Task: nan
Action: Mouse moved to (392, 107)
Screenshot: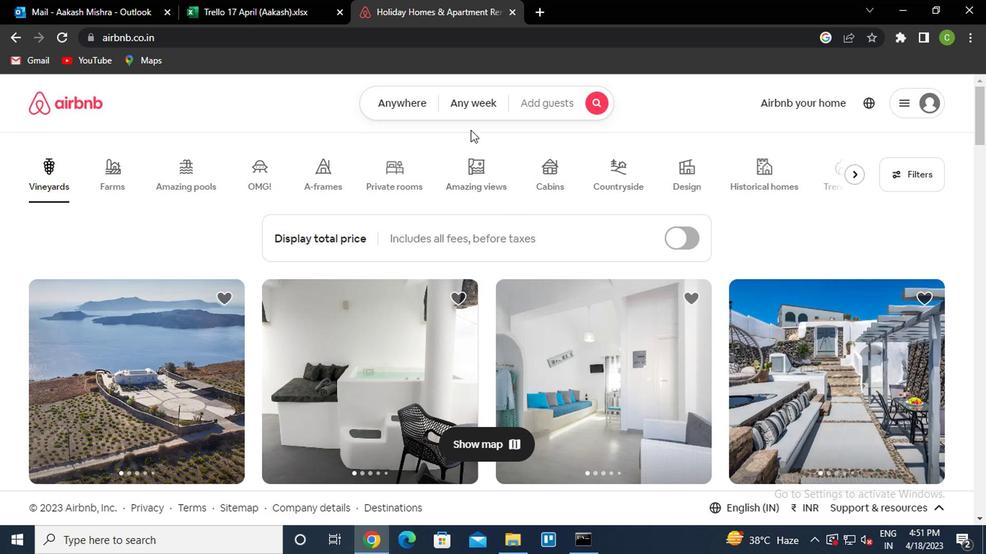
Action: Mouse pressed left at (392, 107)
Screenshot: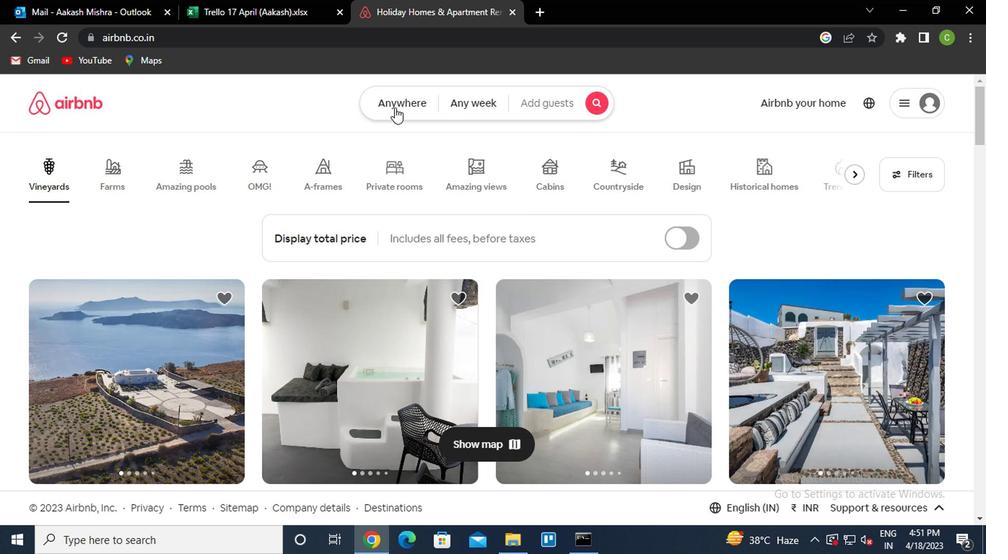 
Action: Mouse moved to (284, 166)
Screenshot: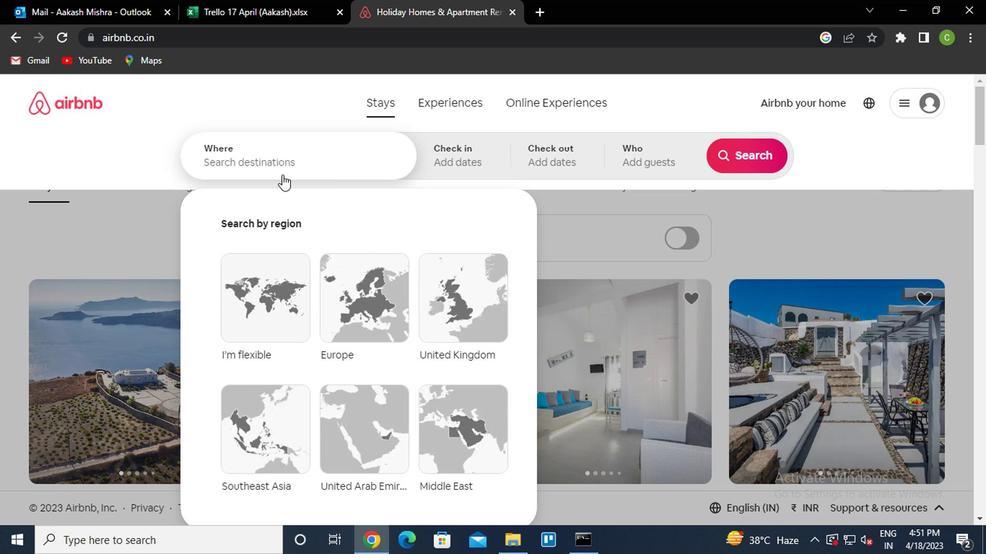 
Action: Mouse pressed left at (284, 166)
Screenshot: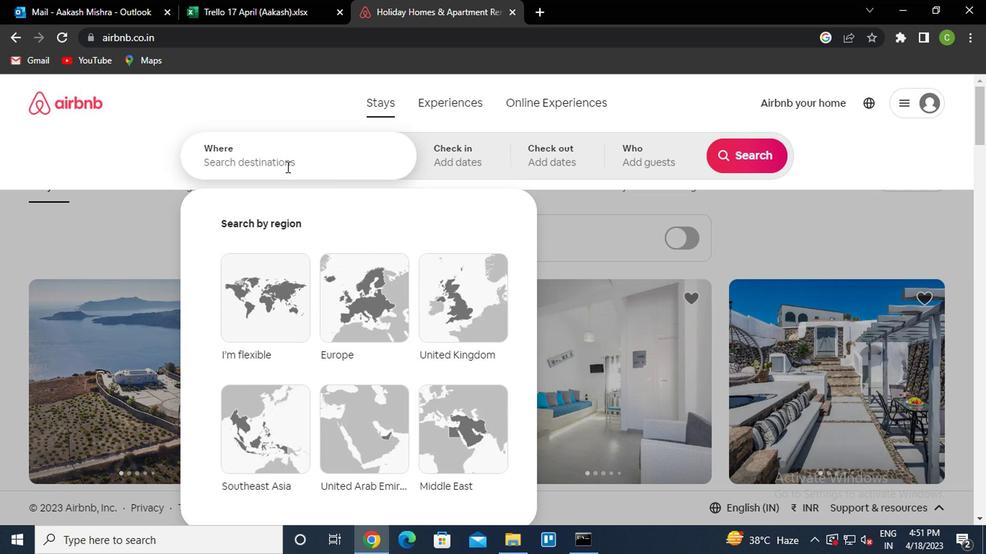 
Action: Key pressed b<Key.caps_lock>uriti<Key.space><Key.caps_lock>b<Key.caps_lock>ravo<Key.space><Key.caps_lock>b<Key.caps_lock>razil<Key.down><Key.enter>
Screenshot: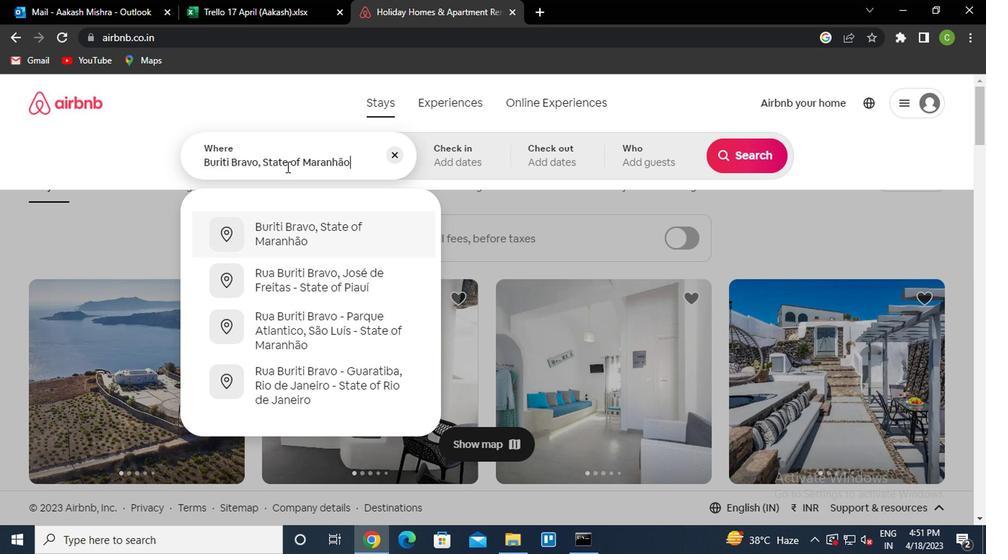 
Action: Mouse moved to (731, 275)
Screenshot: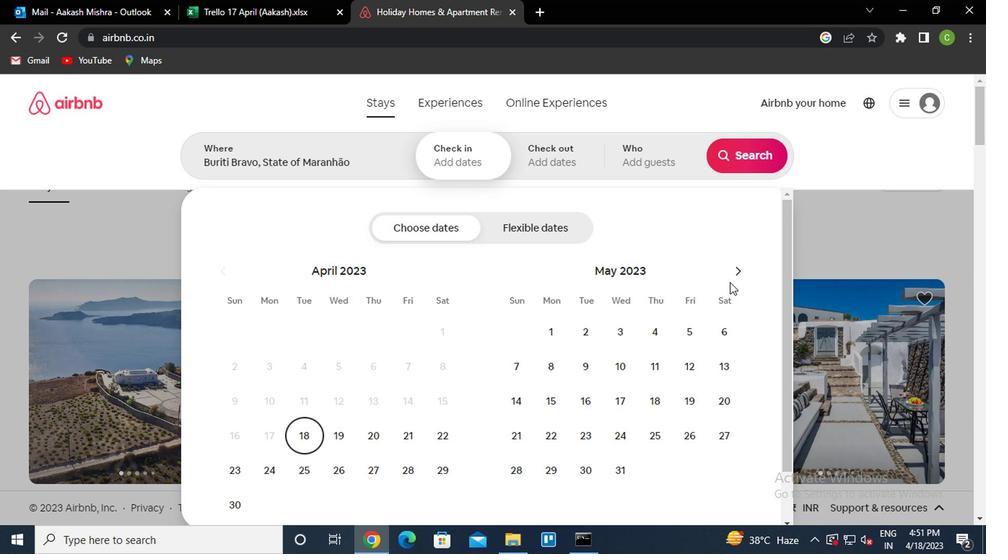 
Action: Mouse pressed left at (731, 275)
Screenshot: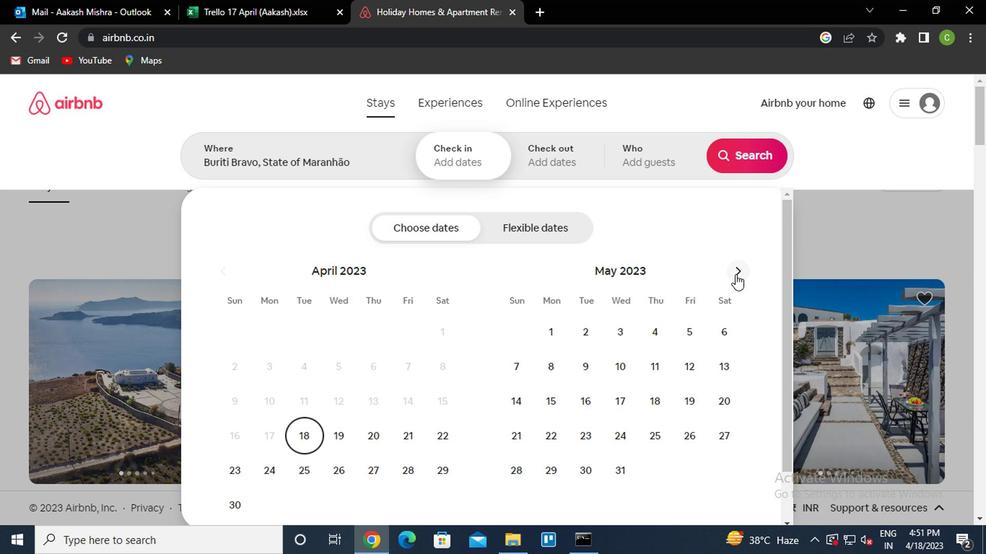 
Action: Mouse pressed left at (731, 275)
Screenshot: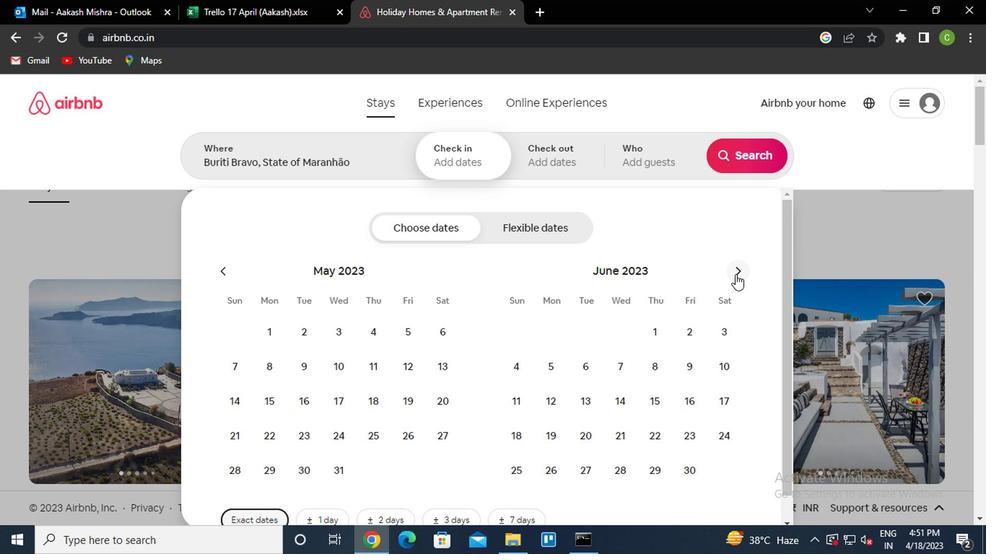 
Action: Mouse moved to (616, 408)
Screenshot: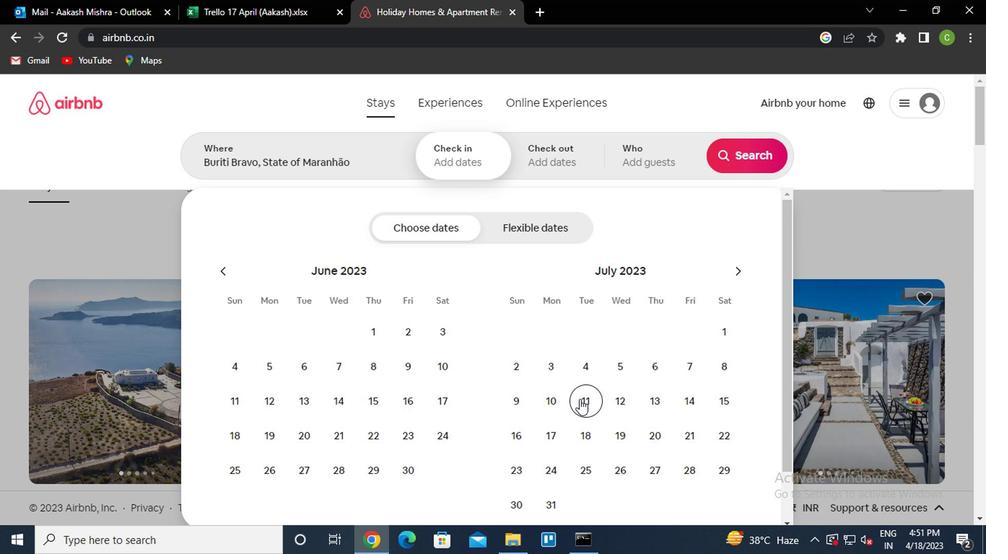 
Action: Mouse pressed left at (616, 408)
Screenshot: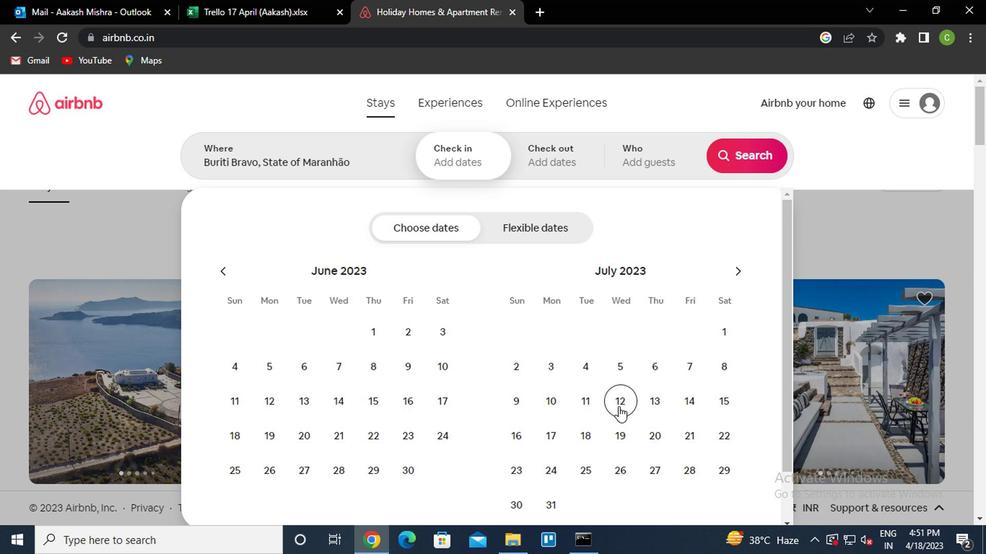 
Action: Mouse moved to (730, 410)
Screenshot: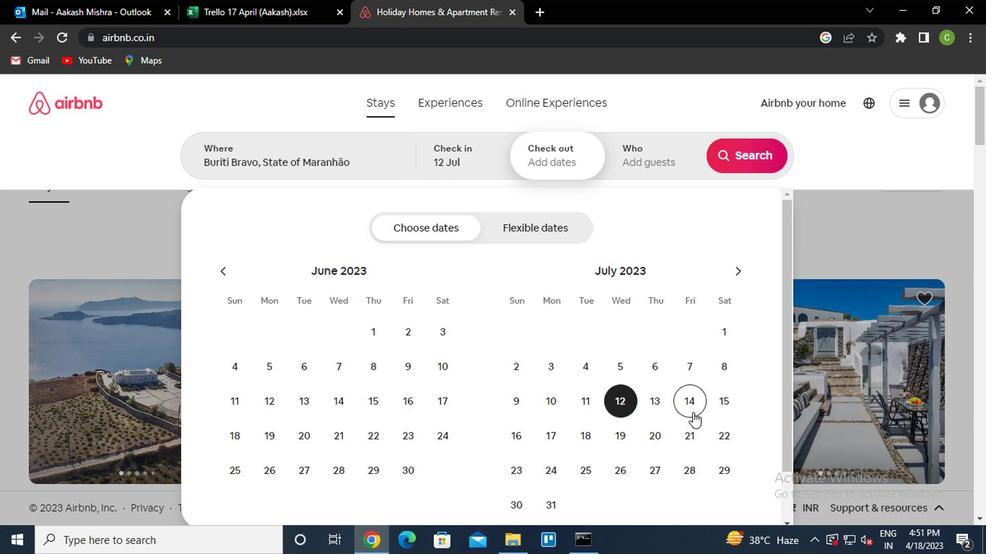 
Action: Mouse pressed left at (730, 410)
Screenshot: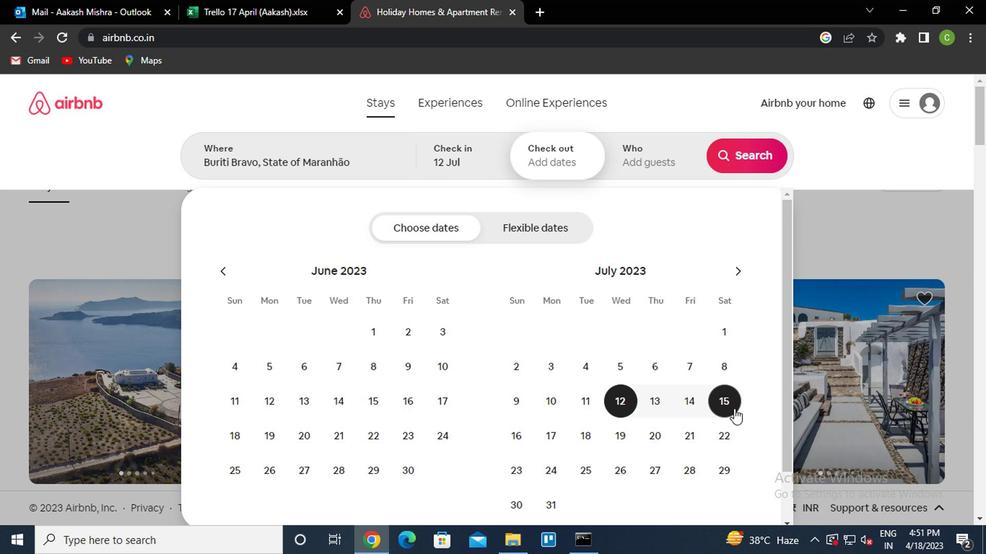 
Action: Mouse moved to (672, 164)
Screenshot: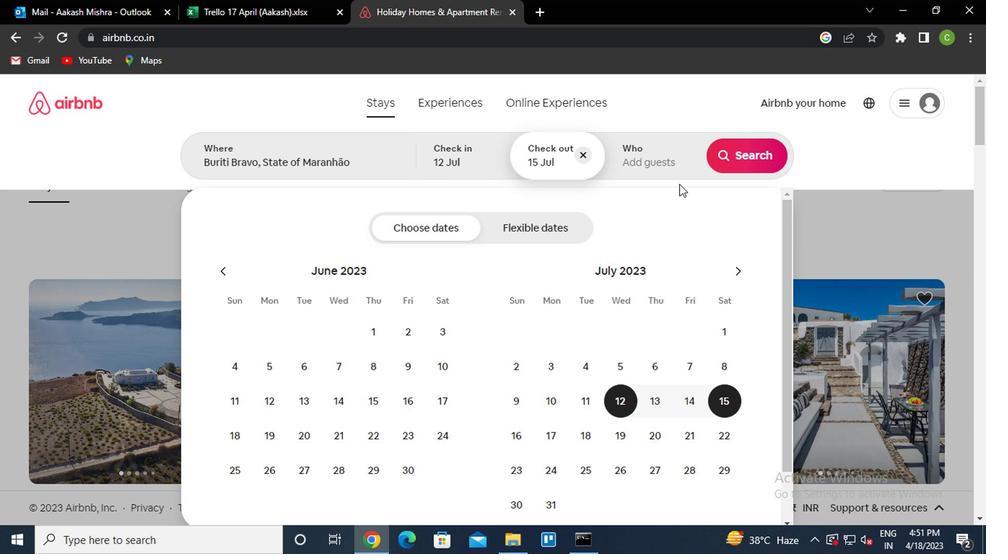 
Action: Mouse pressed left at (672, 164)
Screenshot: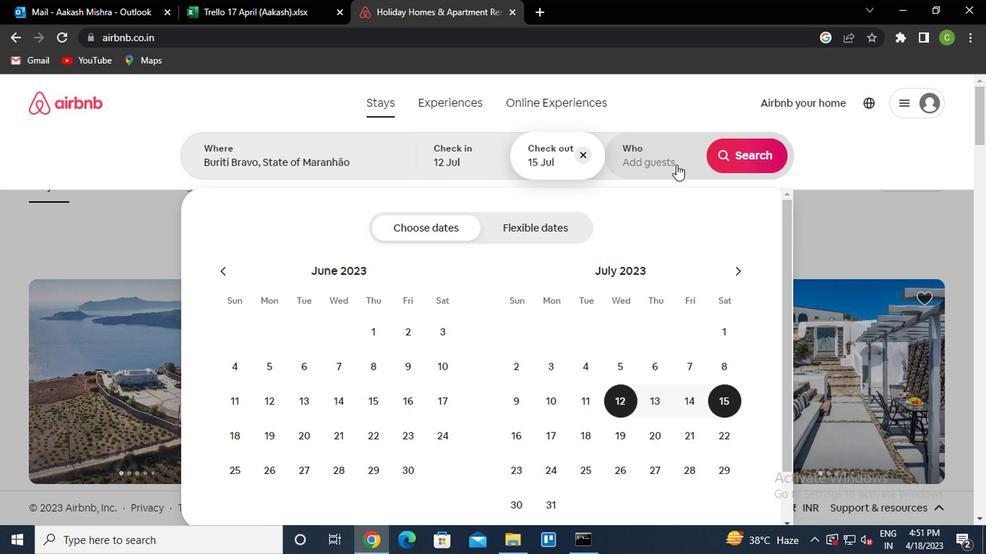 
Action: Mouse moved to (755, 231)
Screenshot: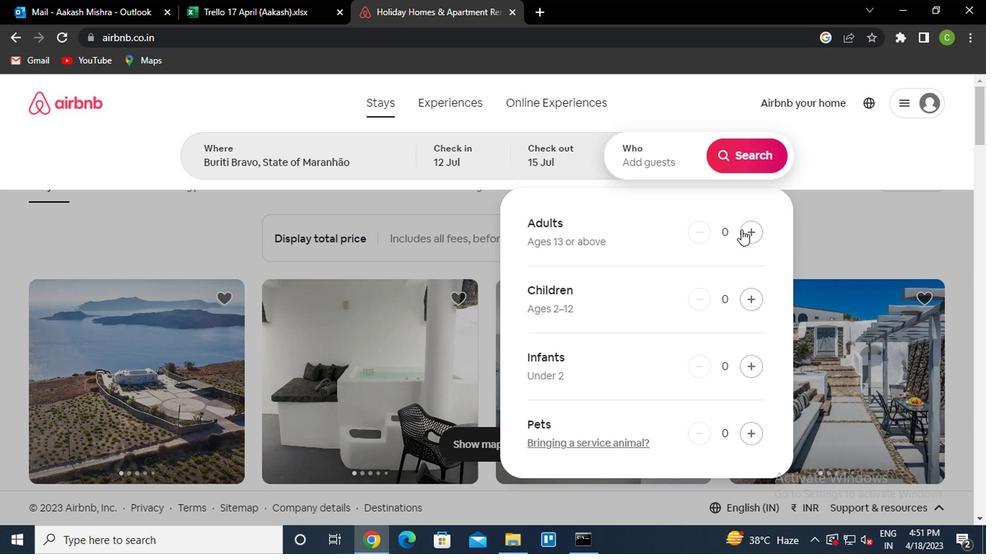 
Action: Mouse pressed left at (755, 231)
Screenshot: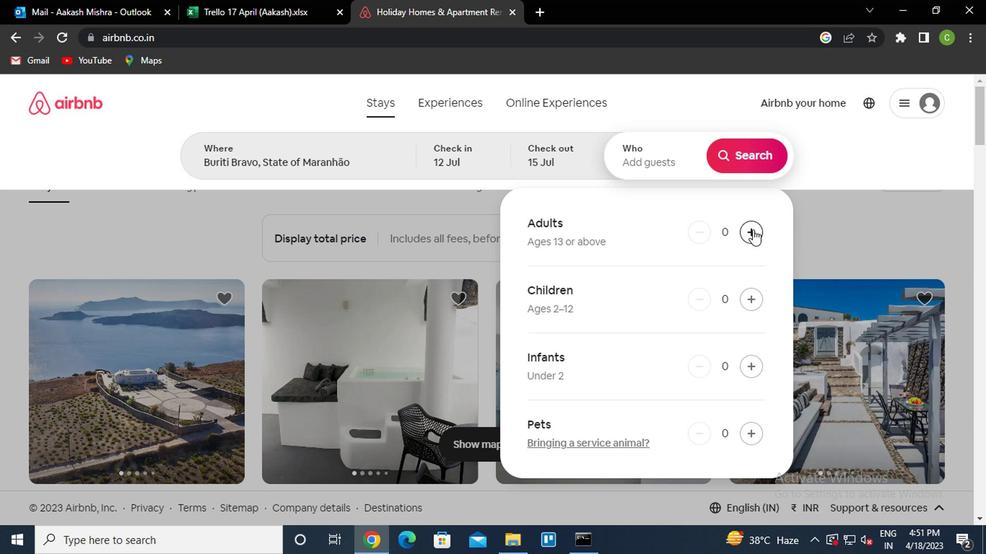 
Action: Mouse moved to (754, 231)
Screenshot: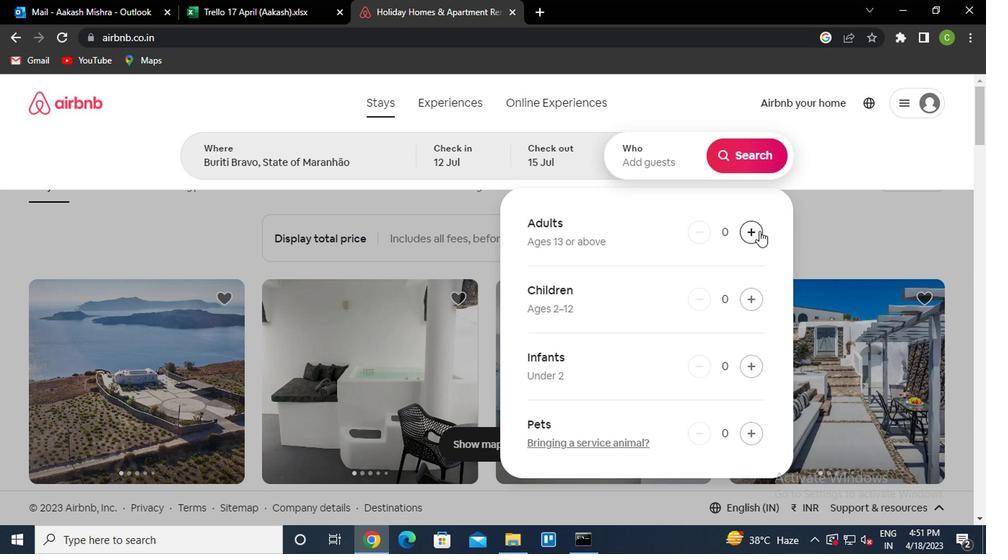 
Action: Mouse pressed left at (754, 231)
Screenshot: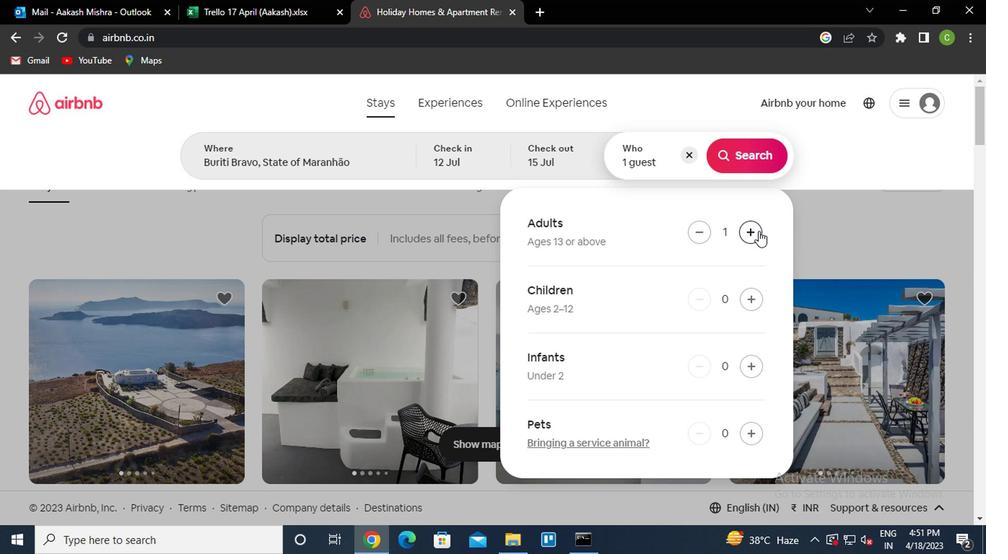 
Action: Mouse pressed left at (754, 231)
Screenshot: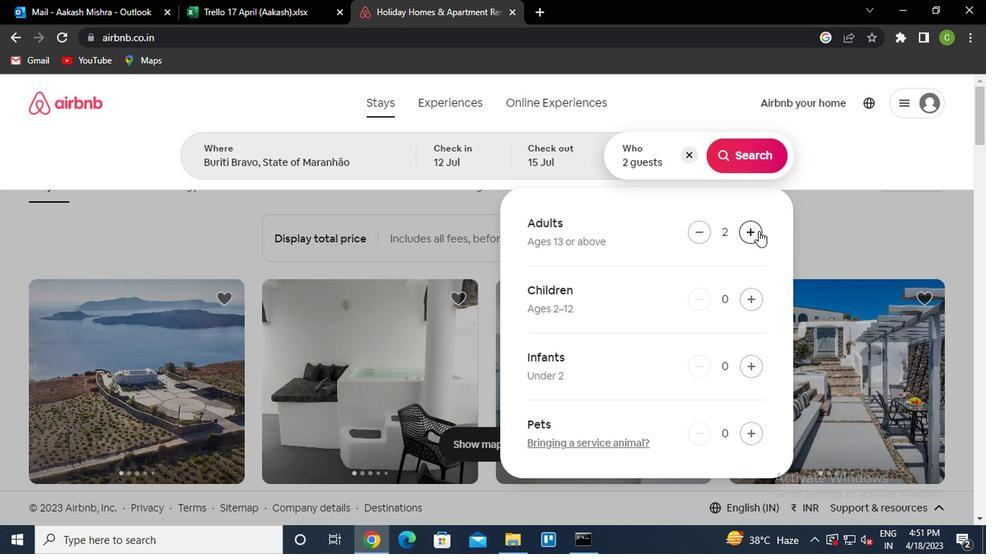
Action: Mouse moved to (802, 227)
Screenshot: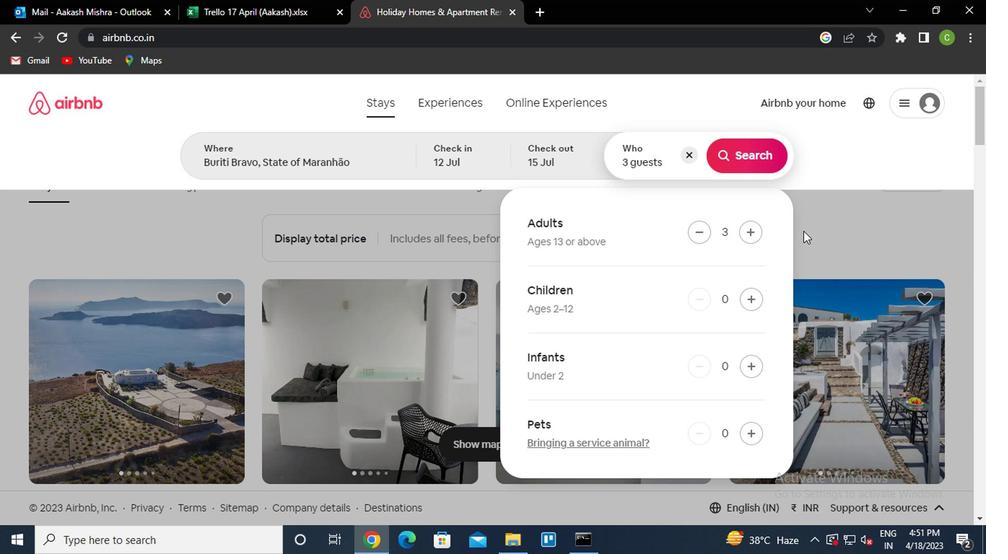 
Action: Mouse pressed left at (802, 227)
Screenshot: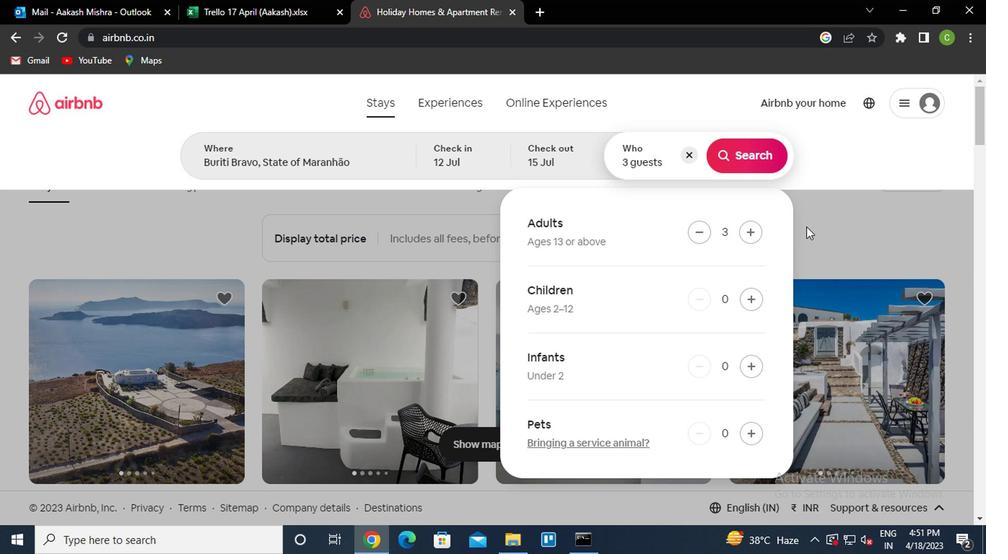 
Action: Mouse moved to (906, 180)
Screenshot: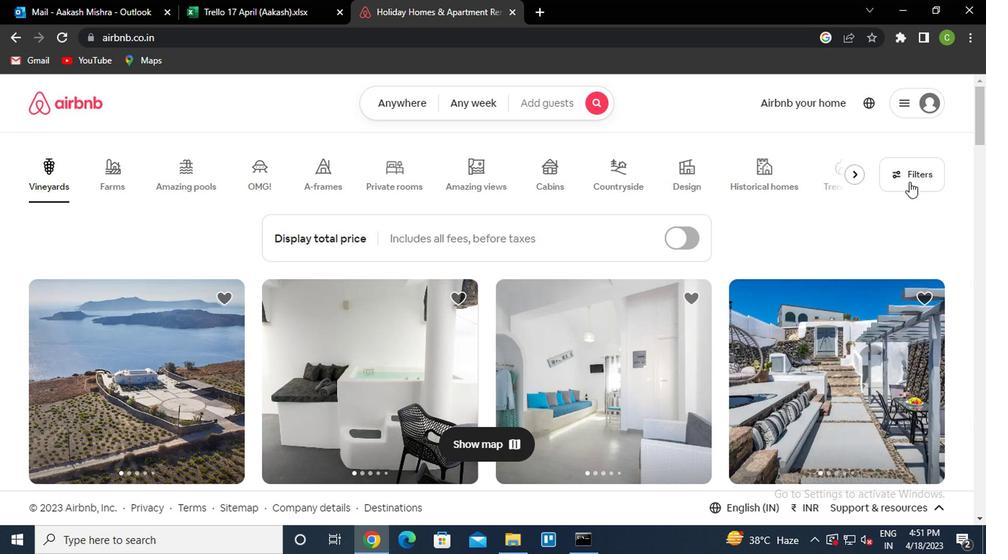 
Action: Mouse pressed left at (906, 180)
Screenshot: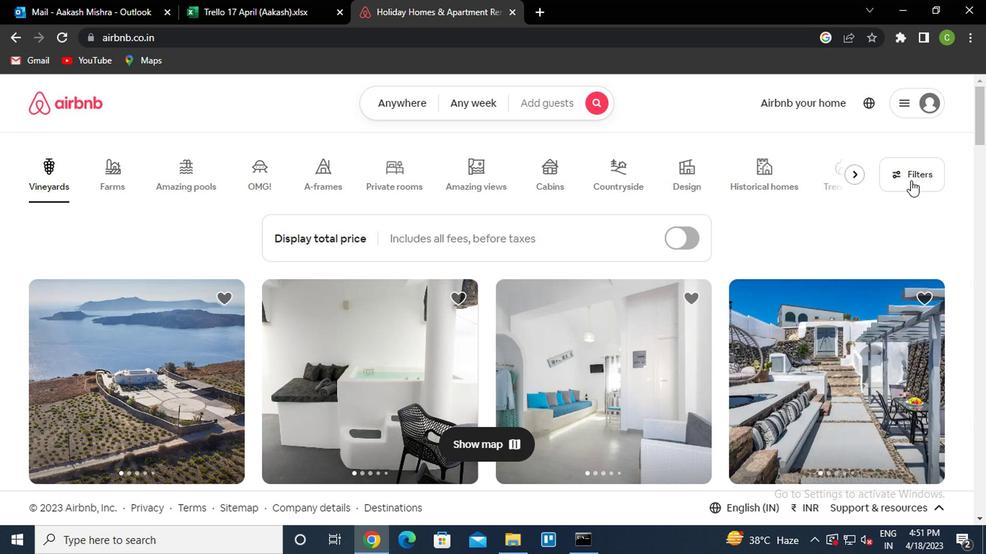 
Action: Mouse moved to (326, 337)
Screenshot: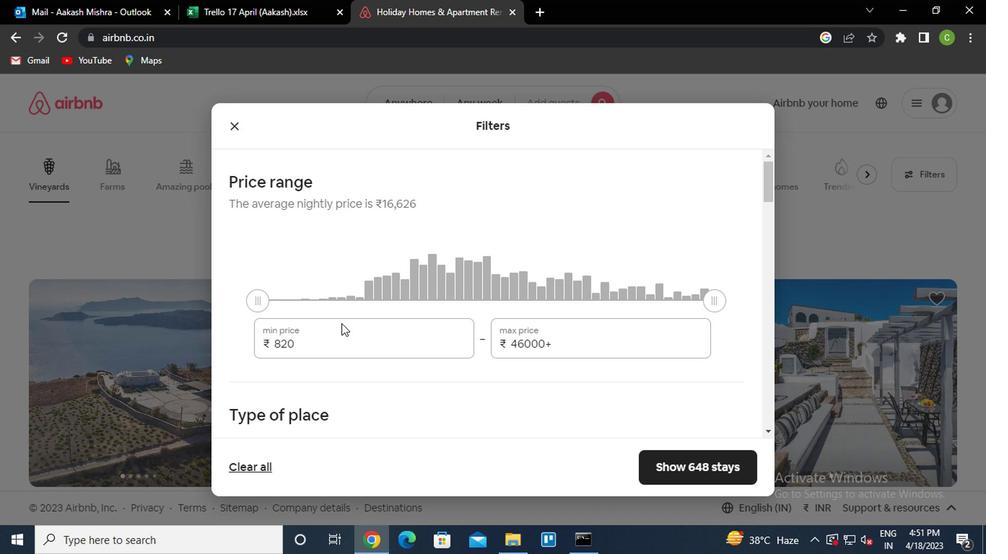 
Action: Mouse pressed left at (326, 337)
Screenshot: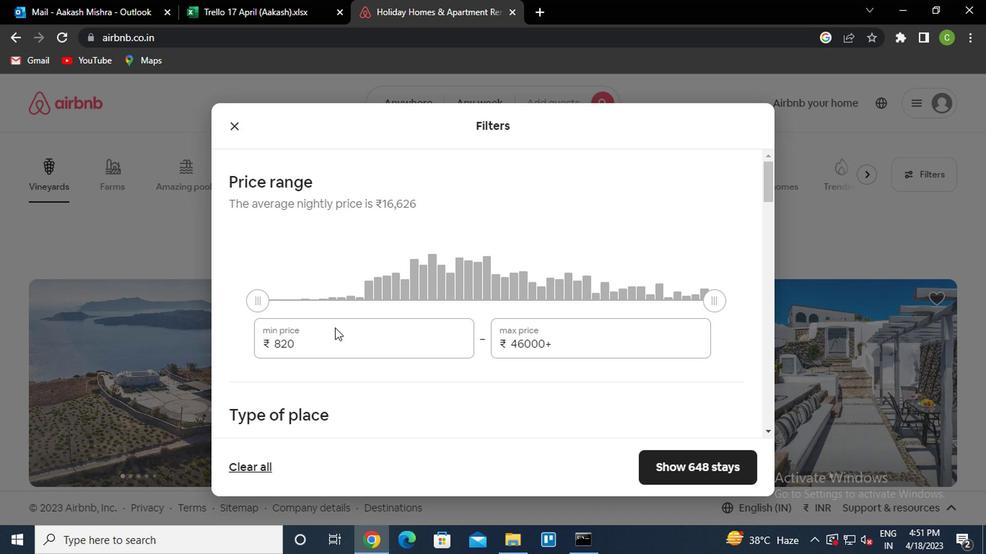 
Action: Mouse moved to (325, 338)
Screenshot: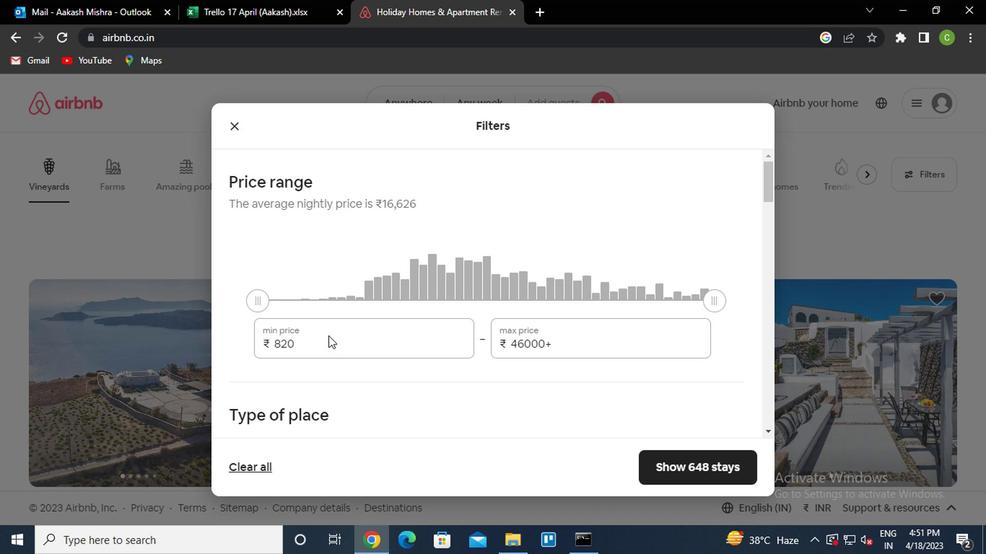 
Action: Key pressed <Key.backspace><Key.backspace><Key.backspace>12000<Key.tab>16000
Screenshot: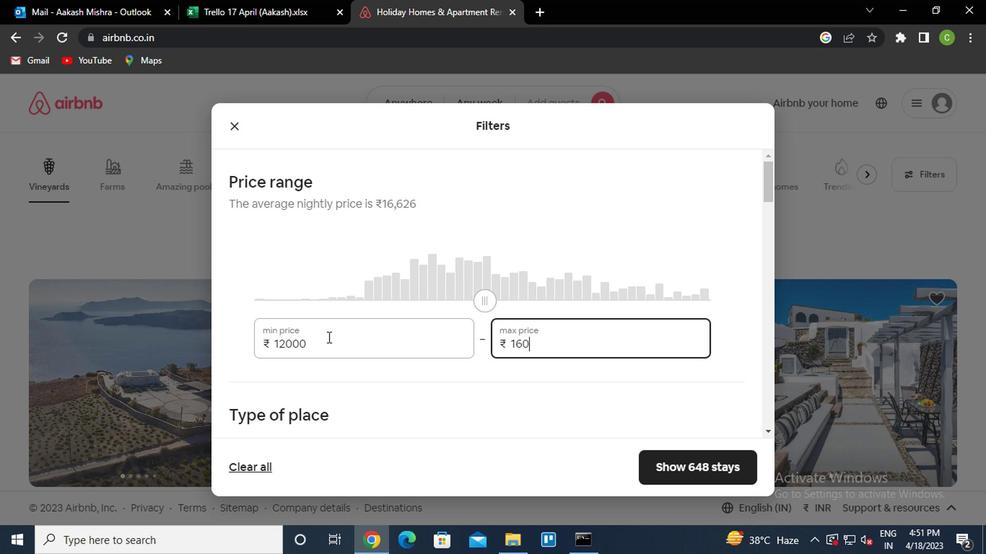 
Action: Mouse moved to (541, 382)
Screenshot: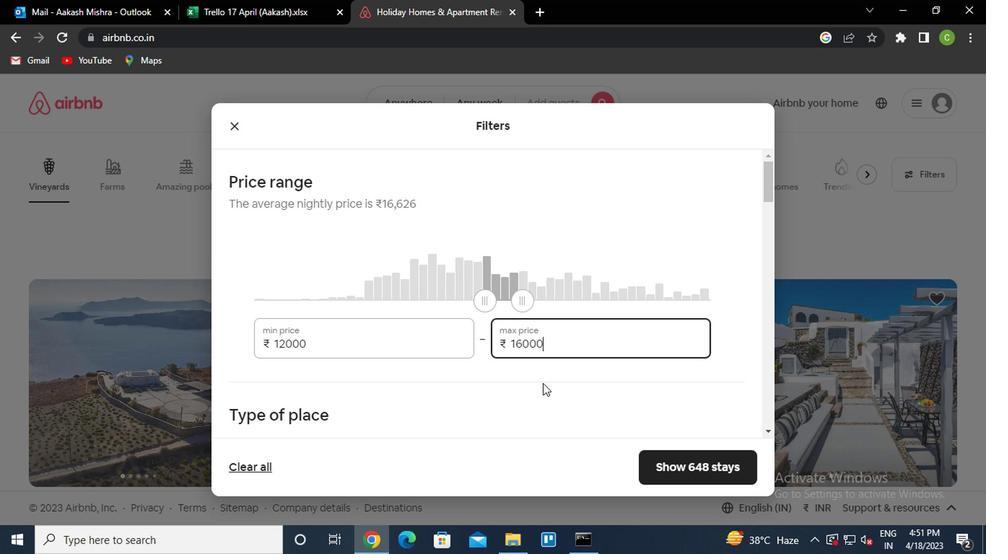 
Action: Mouse scrolled (541, 381) with delta (0, 0)
Screenshot: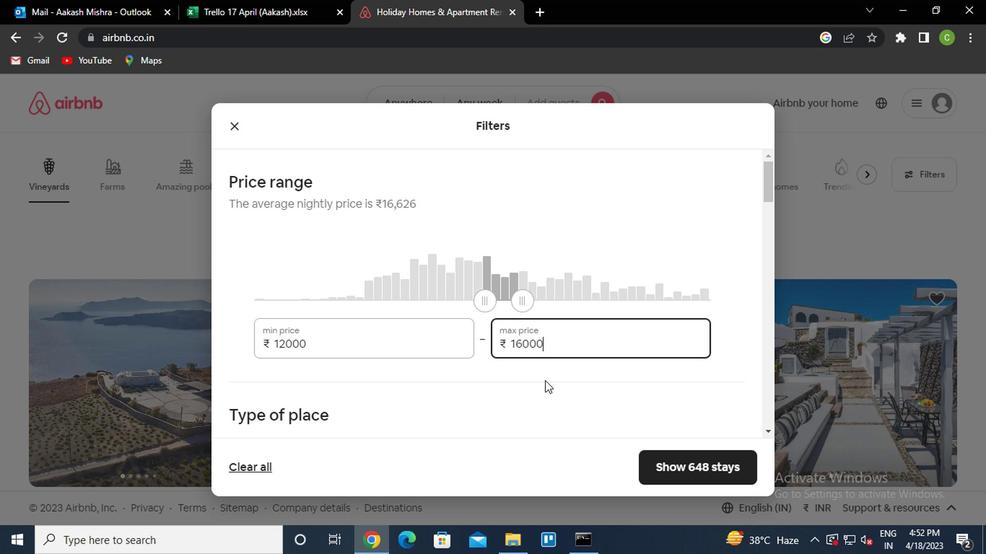 
Action: Mouse scrolled (541, 381) with delta (0, 0)
Screenshot: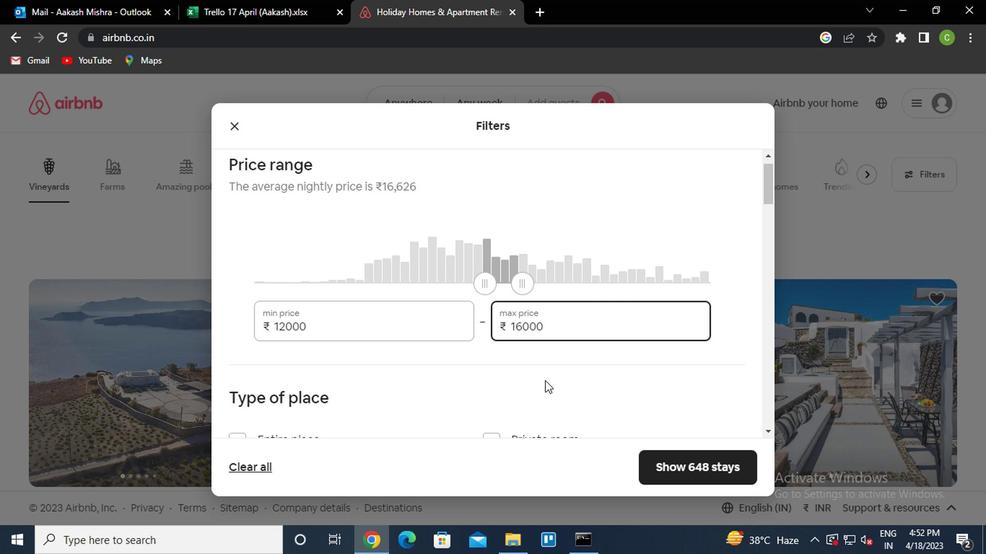 
Action: Mouse moved to (250, 322)
Screenshot: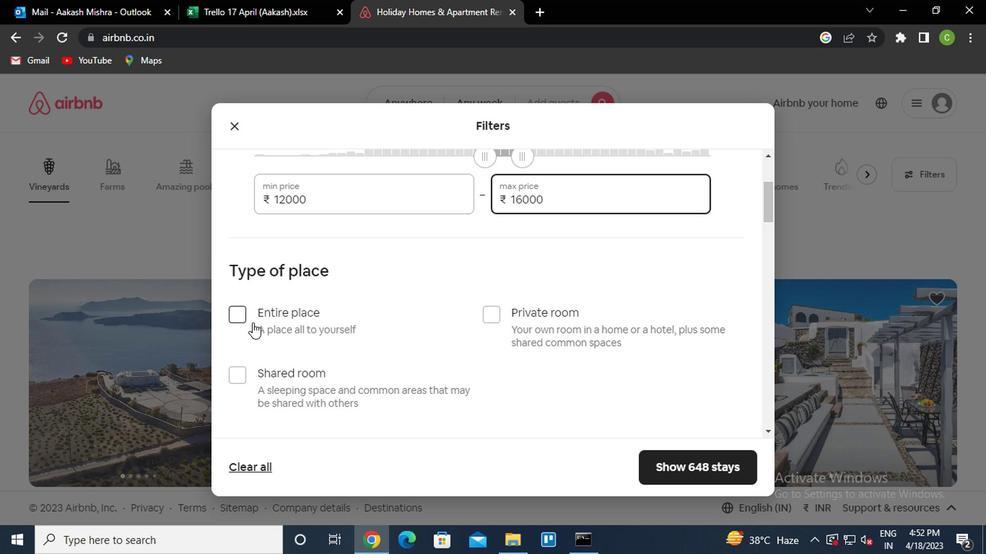 
Action: Mouse pressed left at (250, 322)
Screenshot: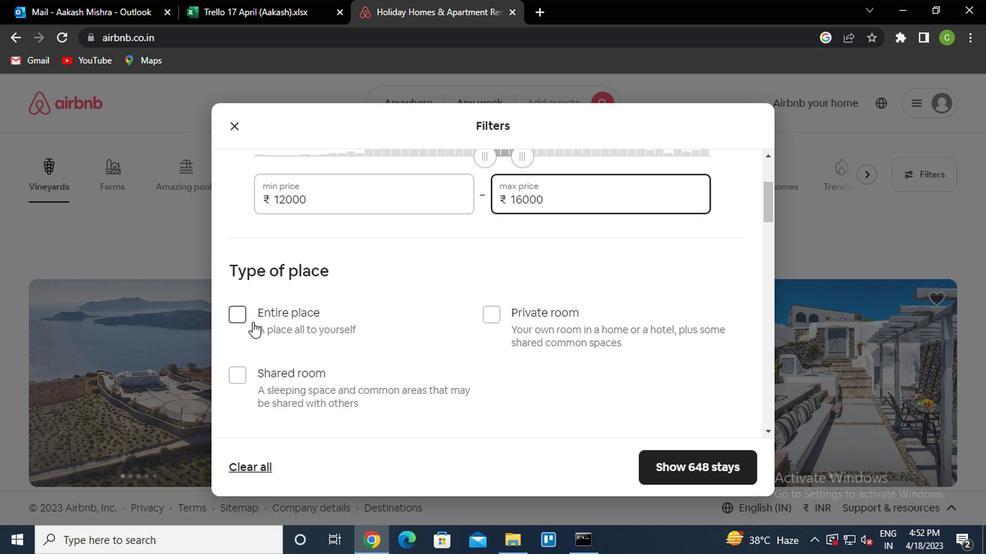 
Action: Mouse moved to (404, 326)
Screenshot: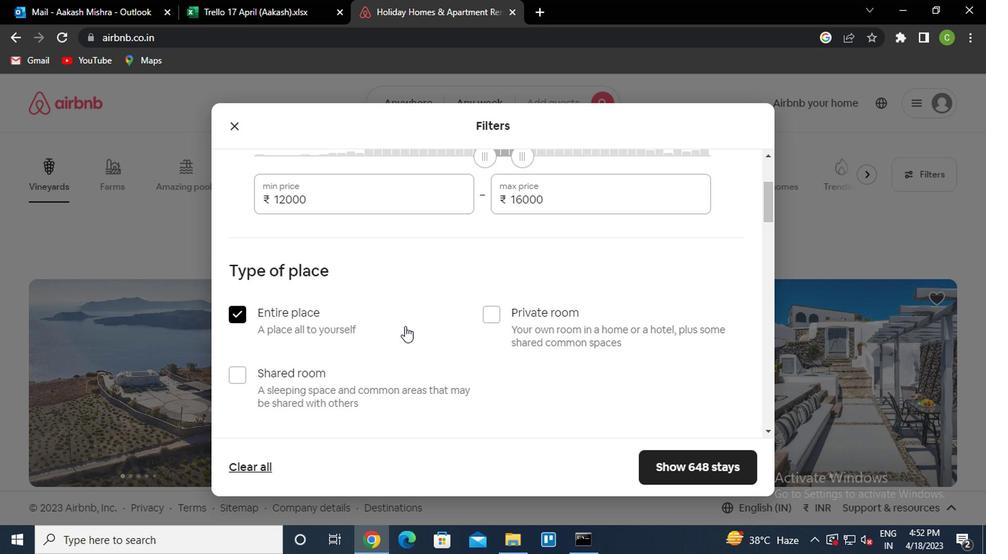 
Action: Mouse scrolled (404, 325) with delta (0, 0)
Screenshot: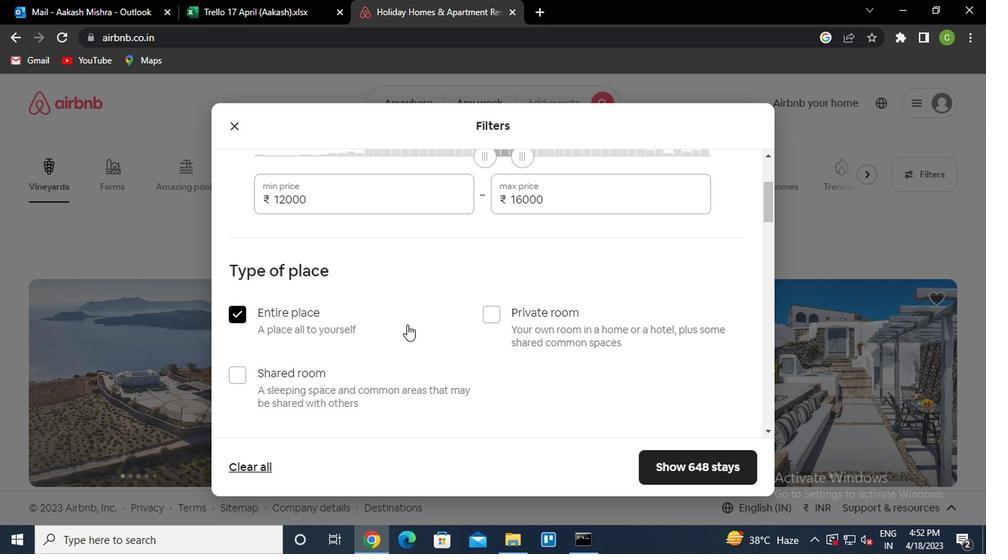 
Action: Mouse scrolled (404, 325) with delta (0, 0)
Screenshot: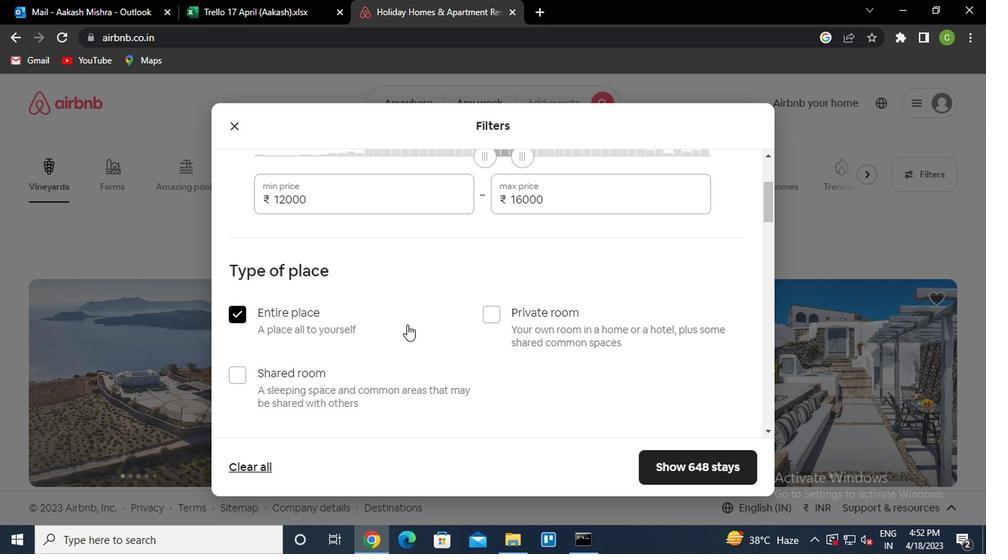 
Action: Mouse scrolled (404, 325) with delta (0, 0)
Screenshot: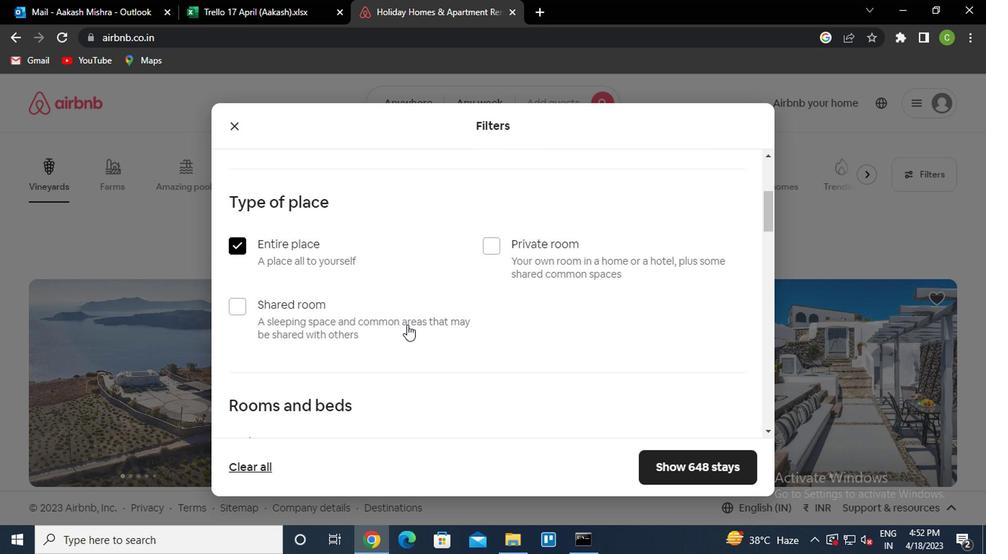 
Action: Mouse moved to (360, 338)
Screenshot: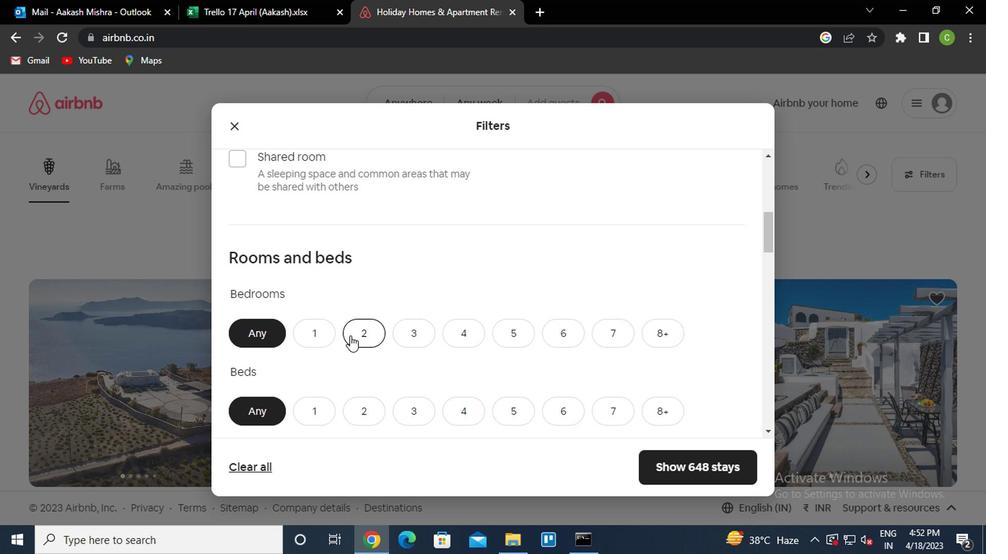 
Action: Mouse pressed left at (360, 338)
Screenshot: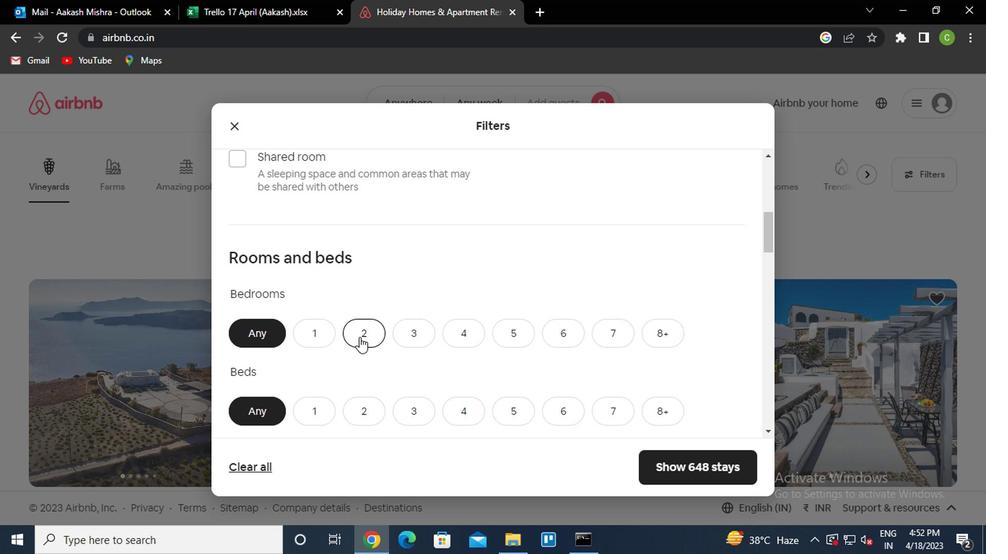 
Action: Mouse moved to (389, 350)
Screenshot: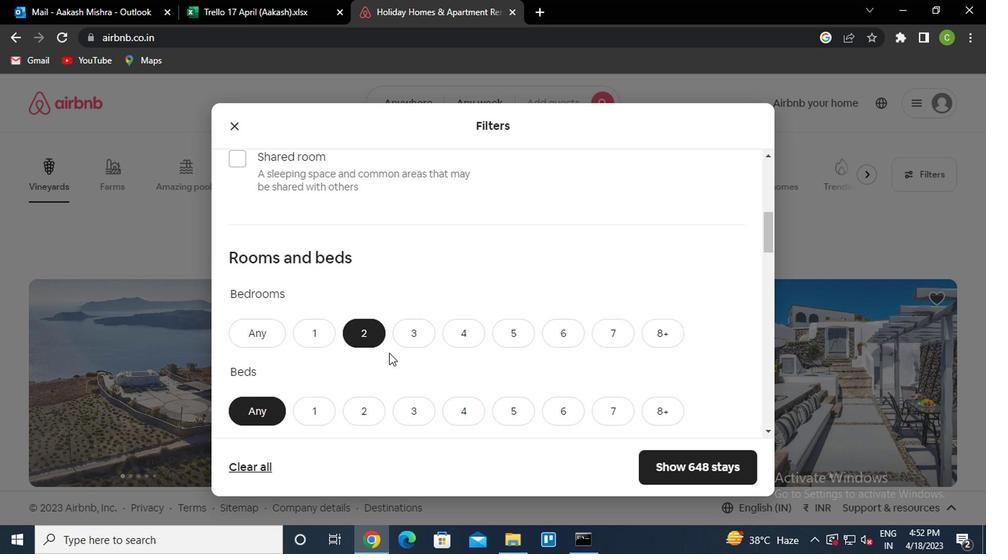 
Action: Mouse scrolled (389, 350) with delta (0, 0)
Screenshot: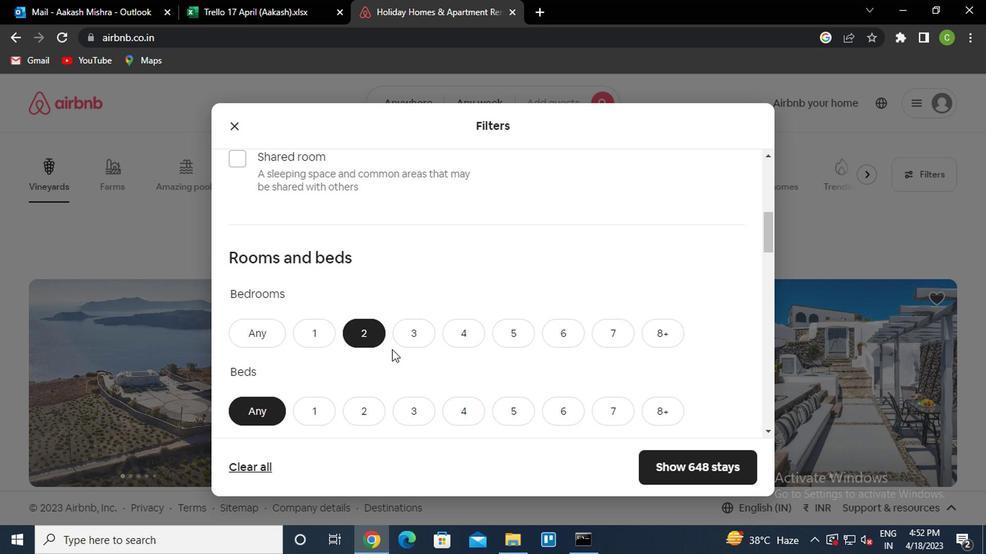 
Action: Mouse moved to (401, 340)
Screenshot: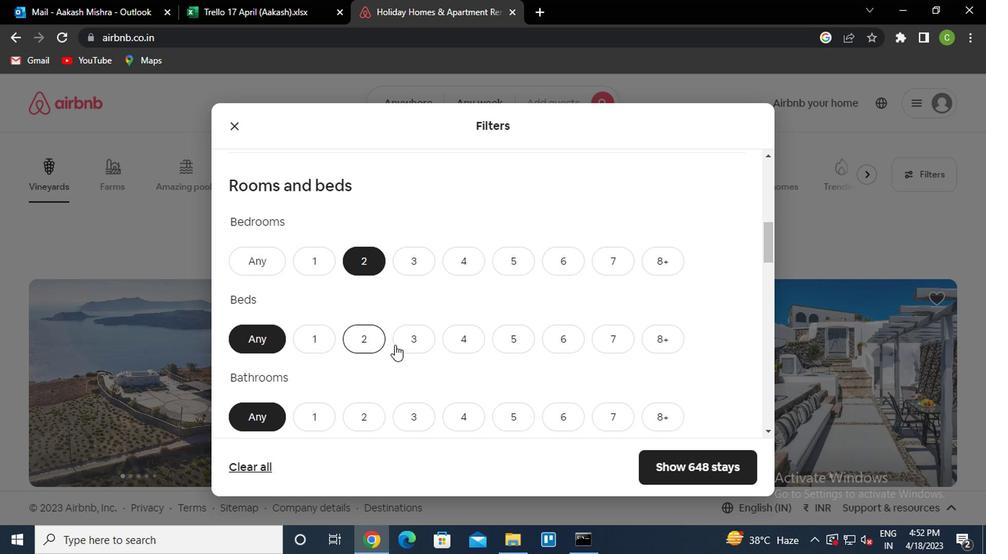 
Action: Mouse pressed left at (401, 340)
Screenshot: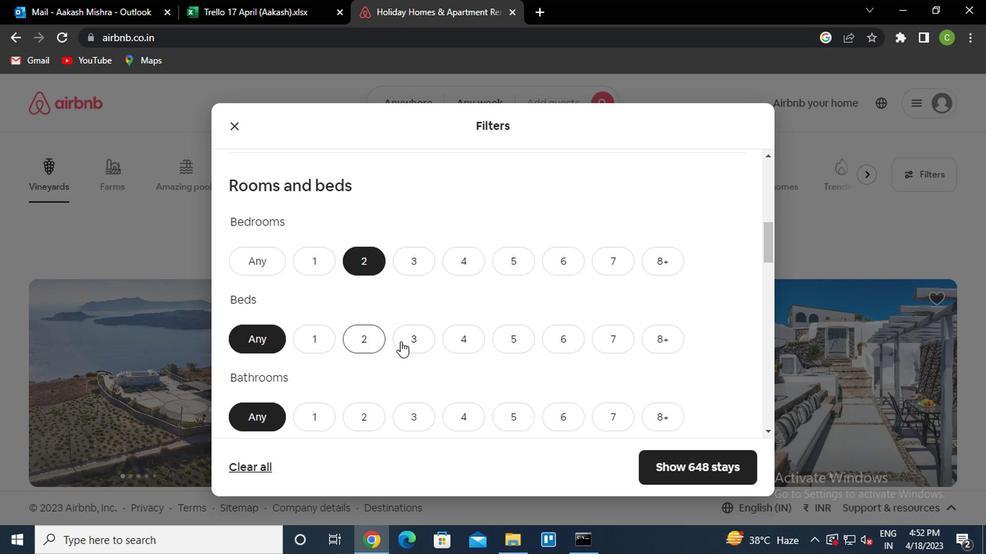 
Action: Mouse scrolled (401, 340) with delta (0, 0)
Screenshot: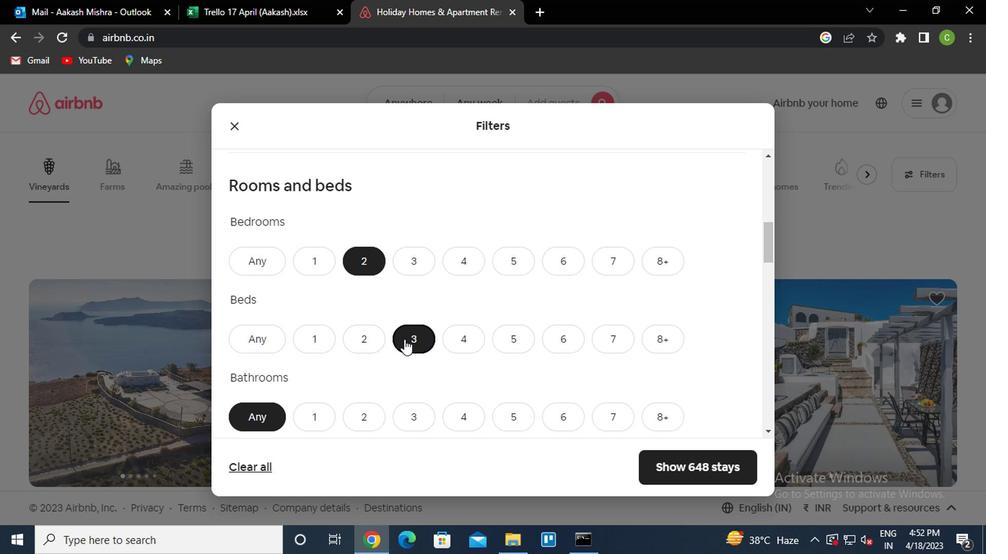
Action: Mouse moved to (315, 343)
Screenshot: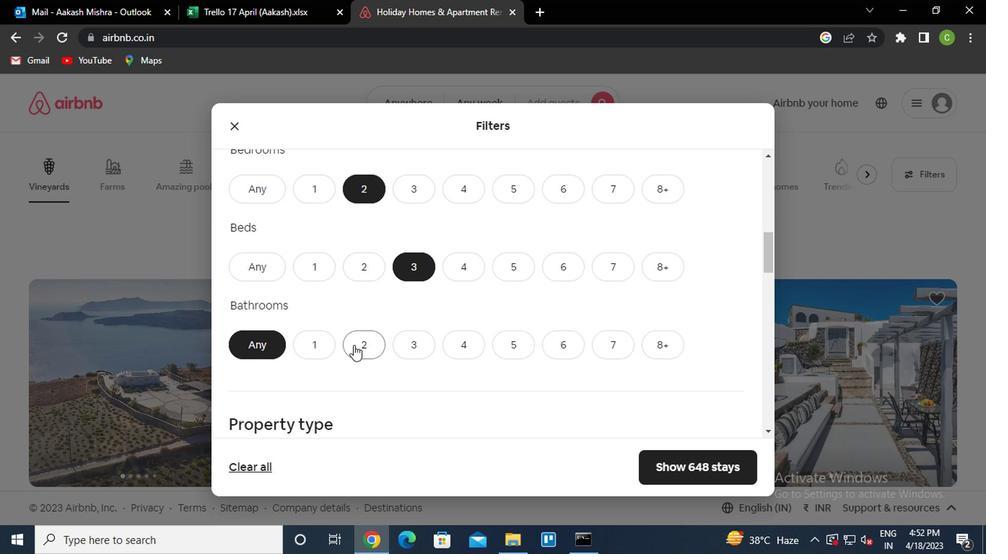 
Action: Mouse pressed left at (315, 343)
Screenshot: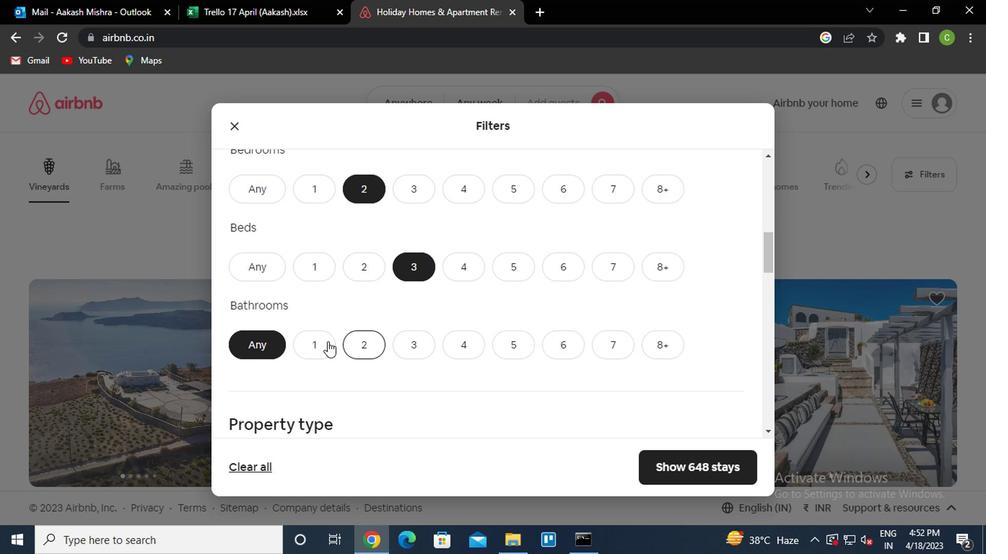 
Action: Mouse moved to (440, 319)
Screenshot: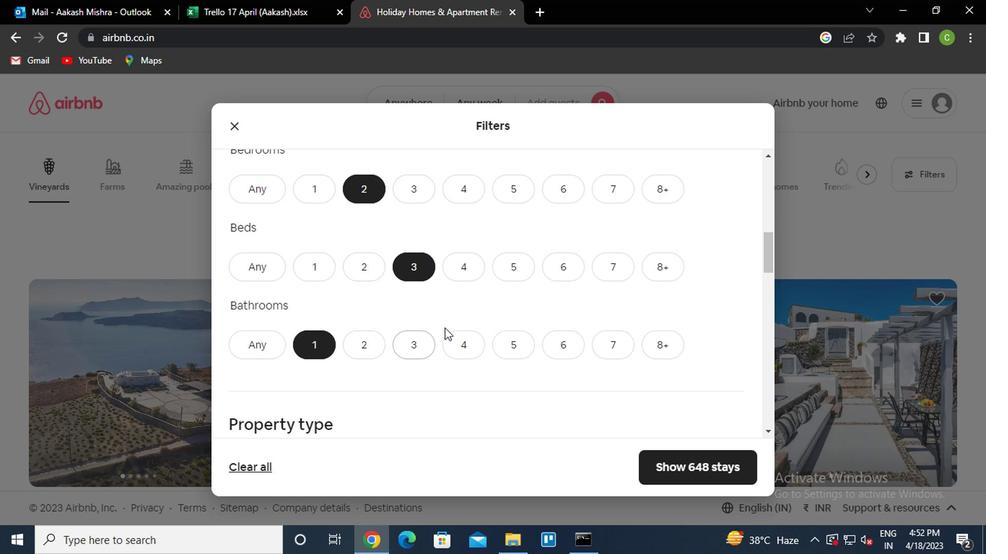 
Action: Mouse scrolled (440, 318) with delta (0, 0)
Screenshot: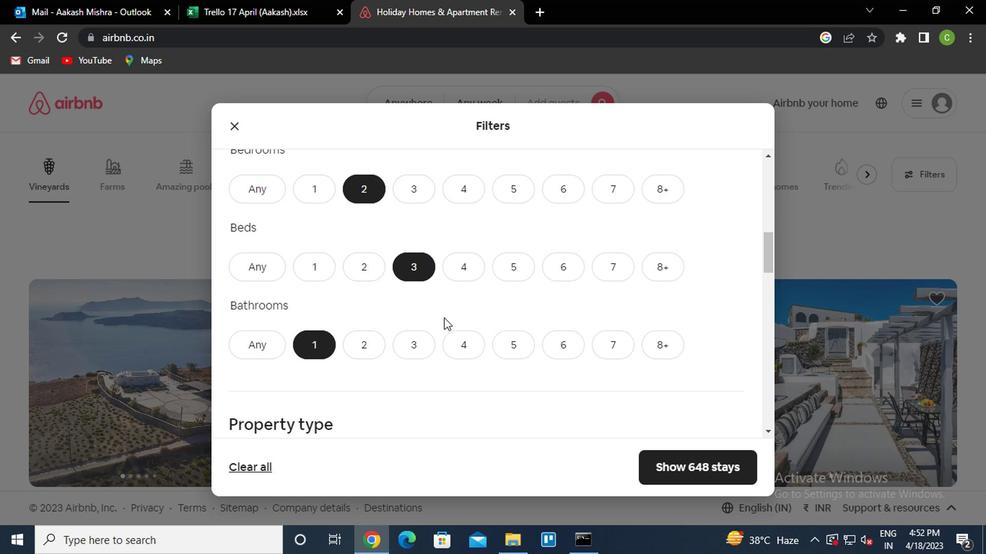 
Action: Mouse scrolled (440, 318) with delta (0, 0)
Screenshot: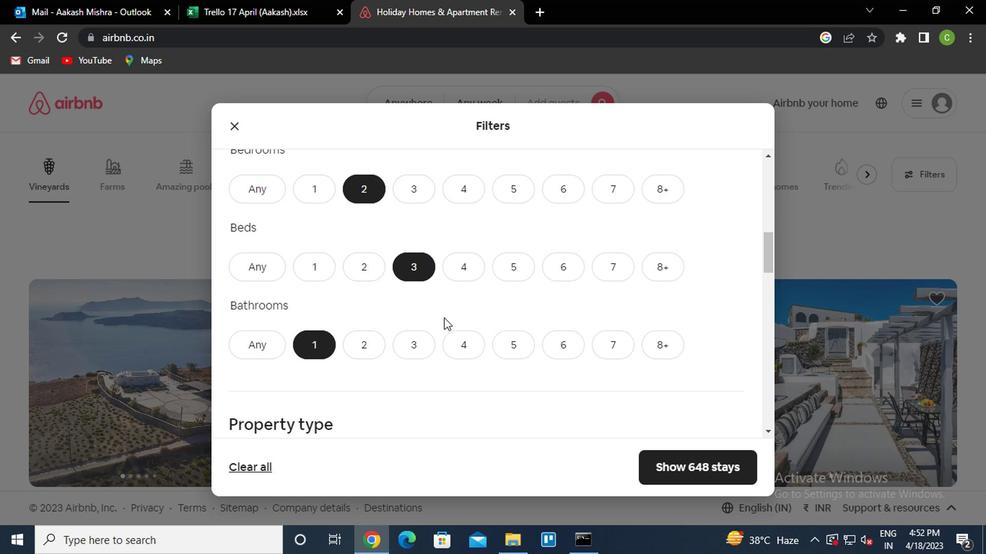
Action: Mouse scrolled (440, 318) with delta (0, 0)
Screenshot: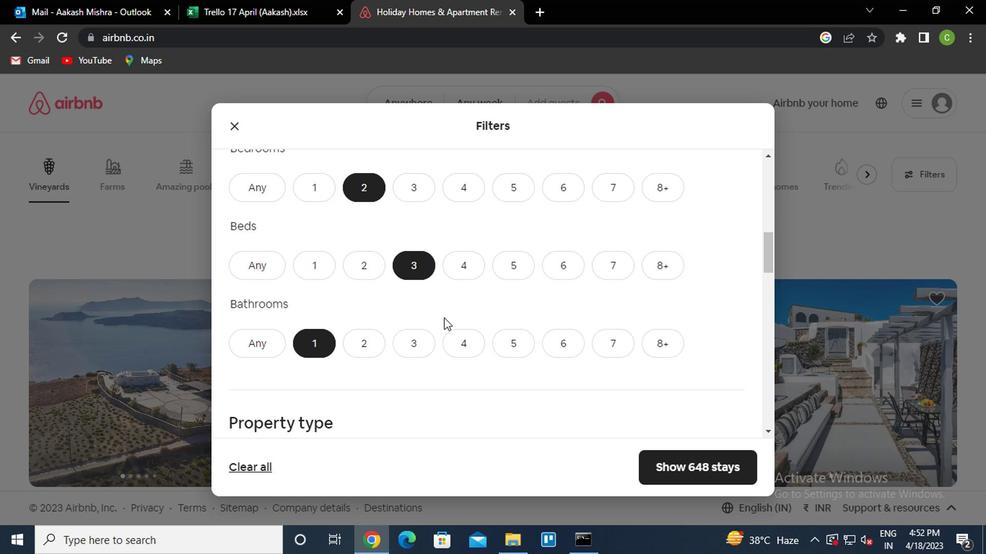 
Action: Mouse moved to (419, 307)
Screenshot: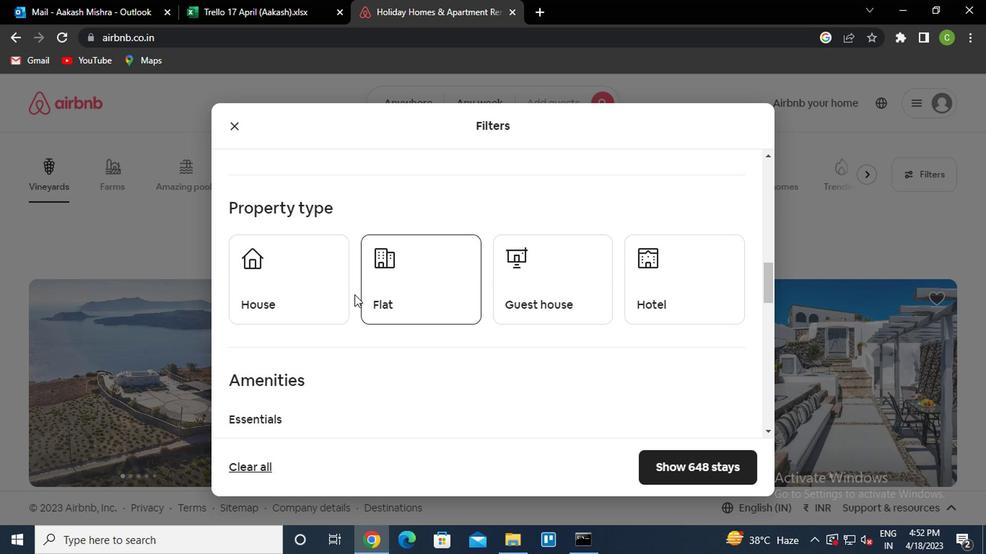 
Action: Mouse pressed left at (419, 307)
Screenshot: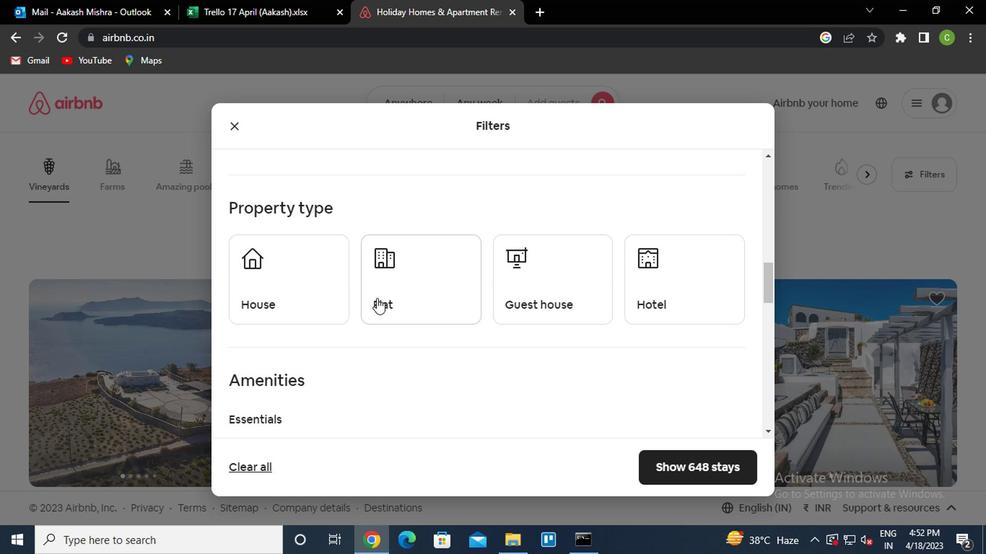 
Action: Mouse scrolled (419, 306) with delta (0, 0)
Screenshot: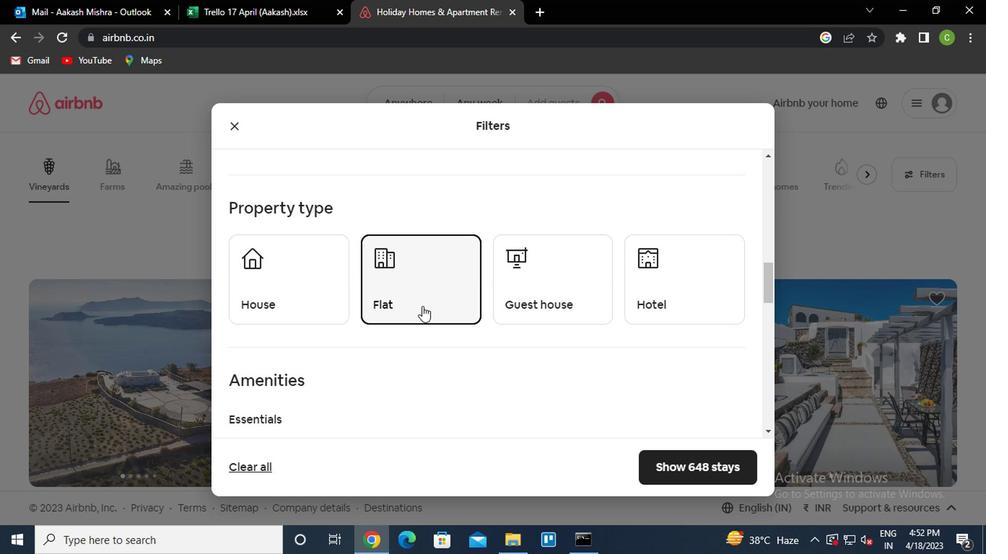 
Action: Mouse scrolled (419, 306) with delta (0, 0)
Screenshot: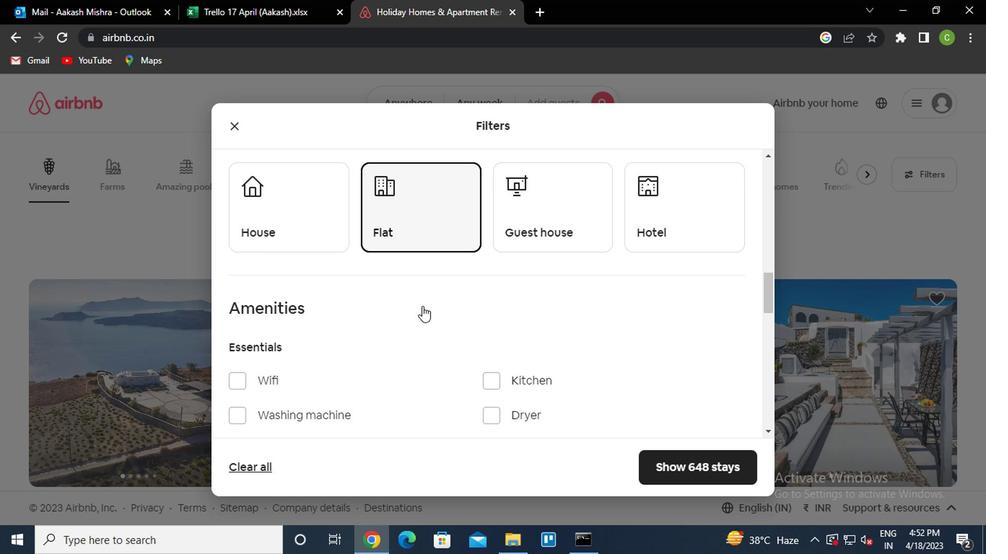 
Action: Mouse moved to (423, 313)
Screenshot: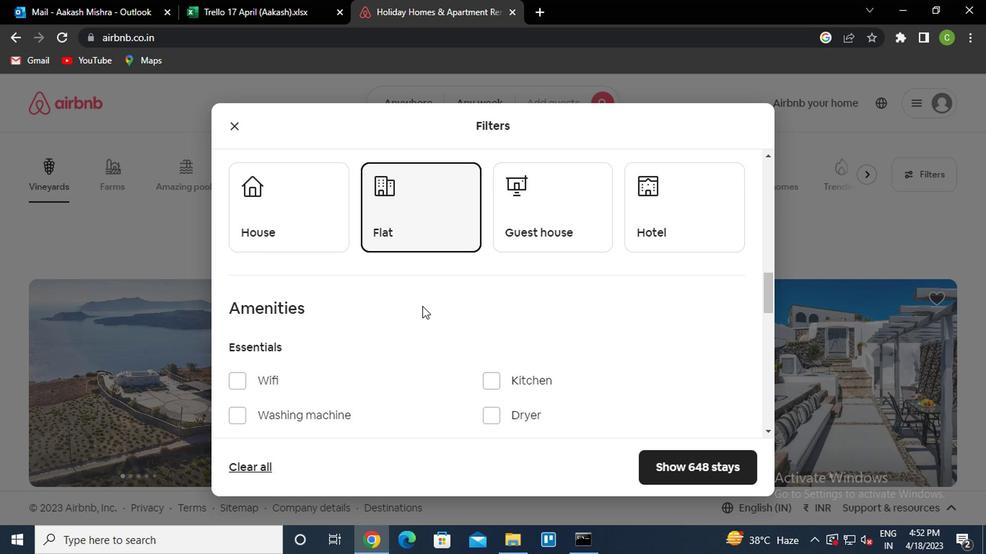 
Action: Mouse scrolled (423, 313) with delta (0, 0)
Screenshot: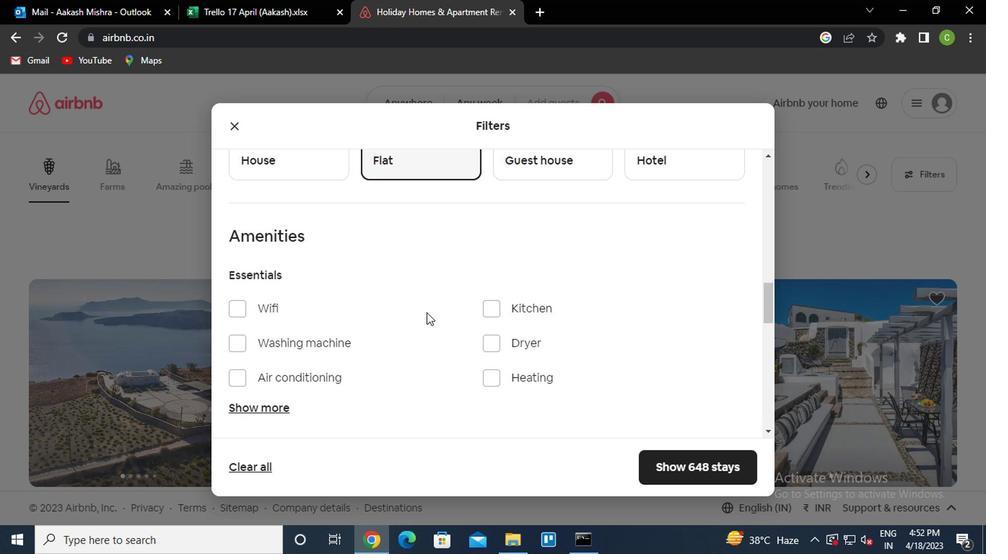 
Action: Mouse moved to (407, 313)
Screenshot: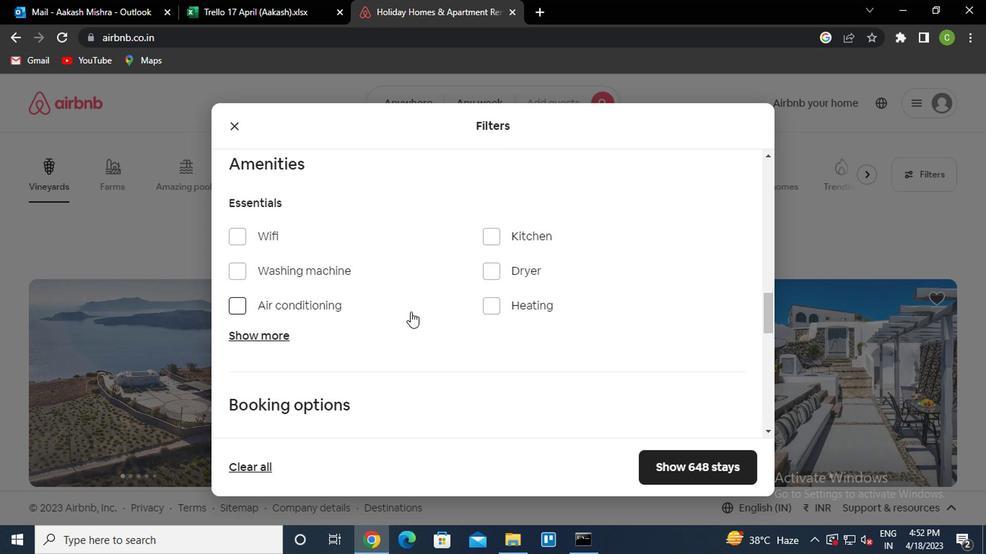 
Action: Mouse scrolled (407, 312) with delta (0, -1)
Screenshot: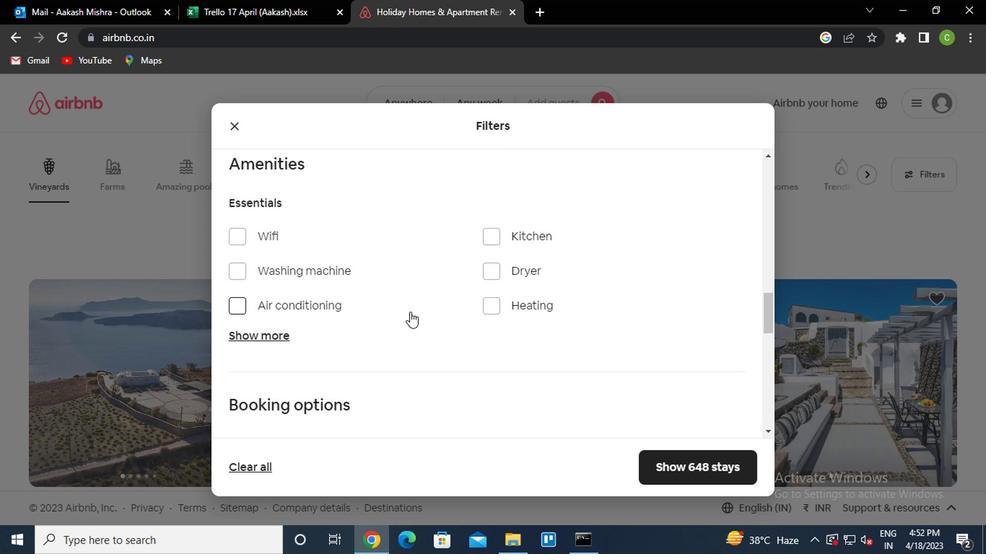 
Action: Mouse scrolled (407, 312) with delta (0, -1)
Screenshot: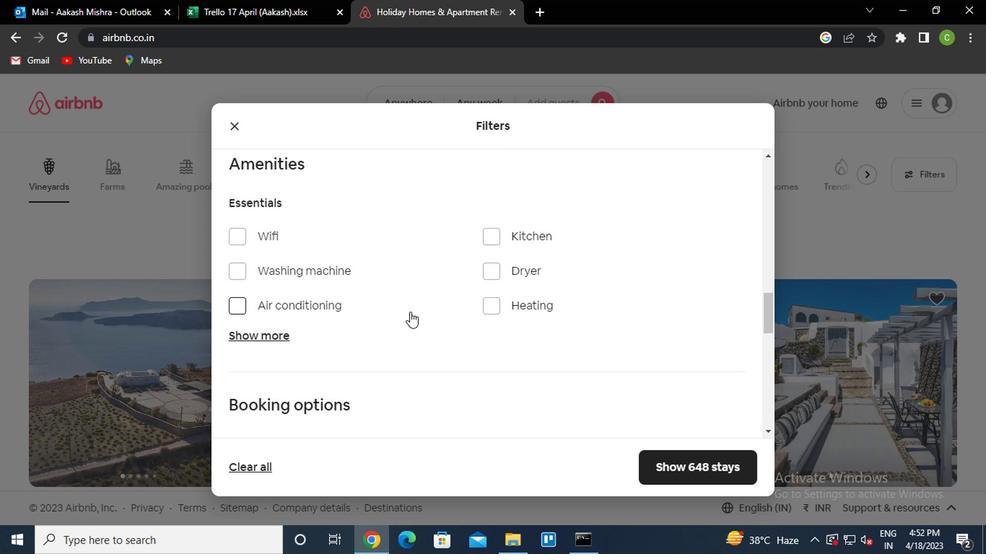 
Action: Mouse scrolled (407, 312) with delta (0, -1)
Screenshot: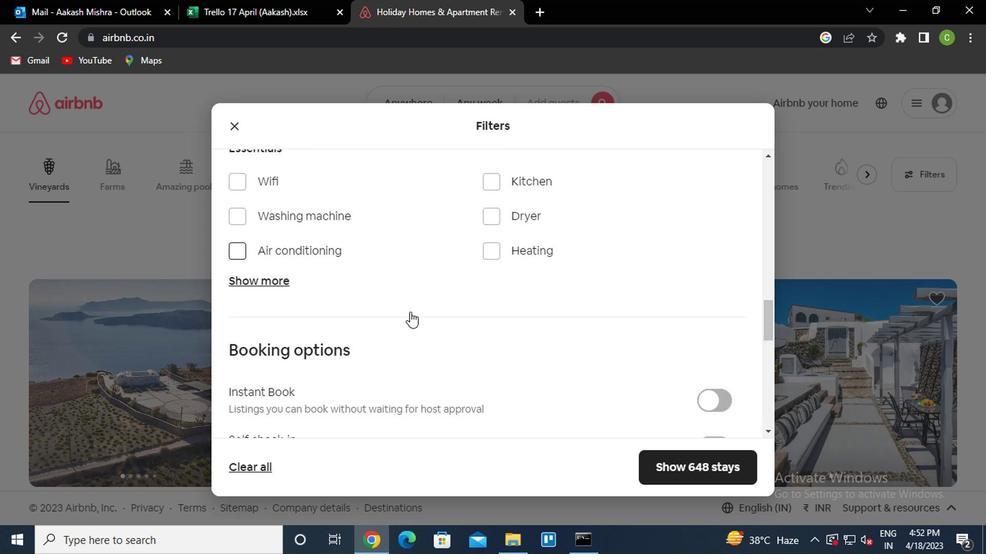
Action: Mouse moved to (708, 289)
Screenshot: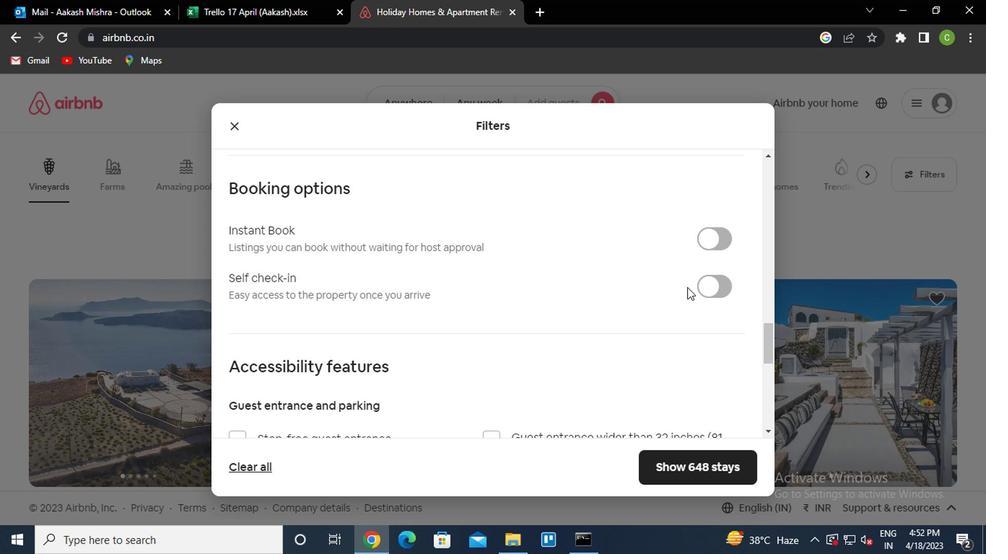 
Action: Mouse pressed left at (708, 289)
Screenshot: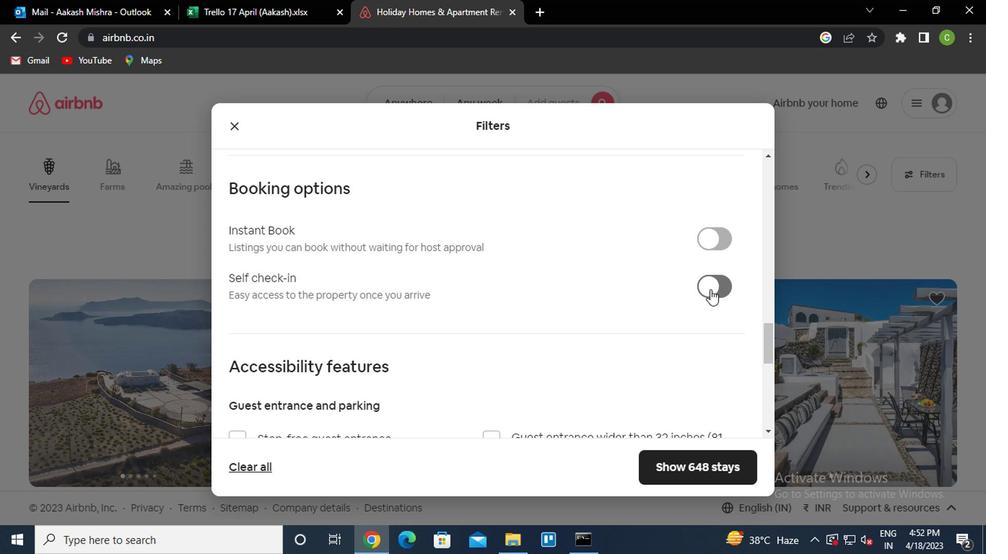 
Action: Mouse moved to (461, 318)
Screenshot: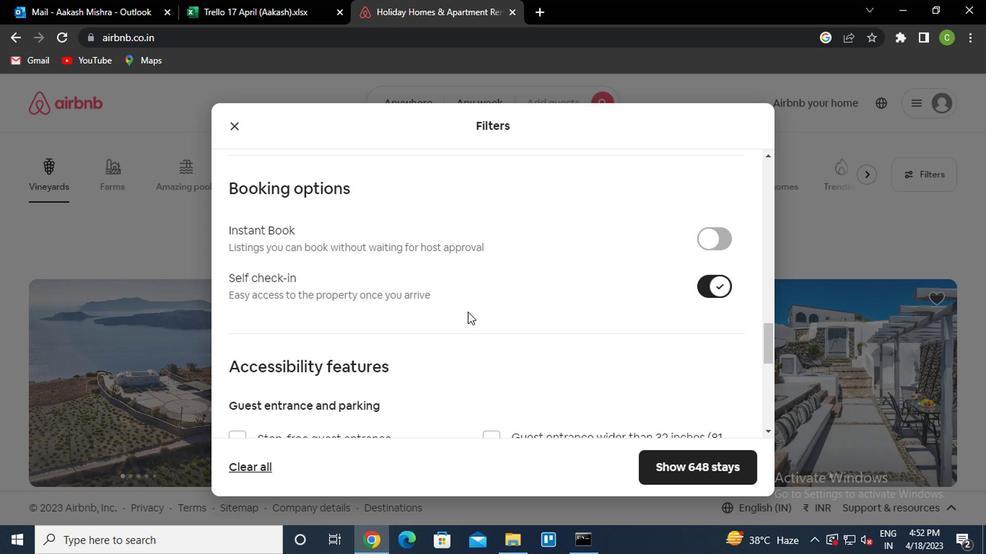 
Action: Mouse scrolled (461, 317) with delta (0, -1)
Screenshot: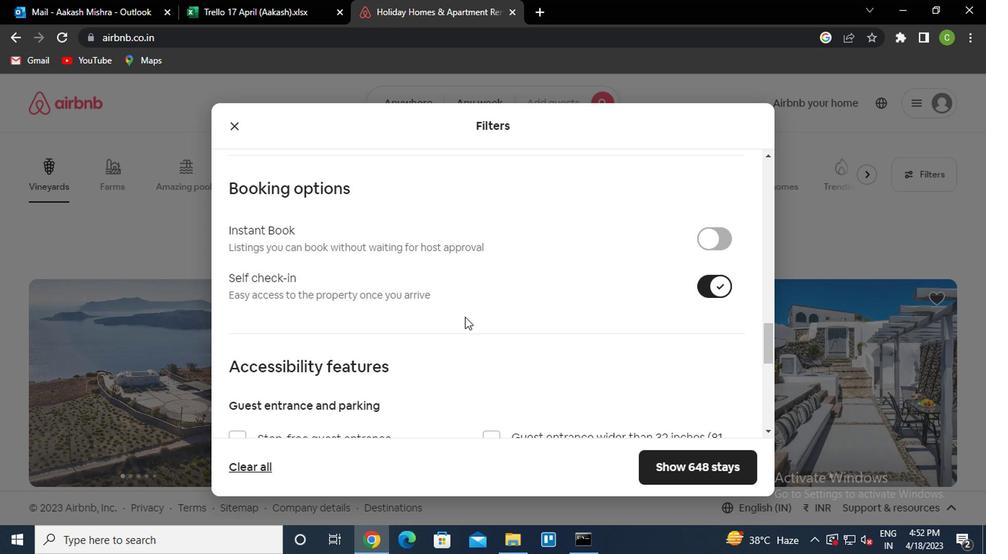 
Action: Mouse scrolled (461, 317) with delta (0, -1)
Screenshot: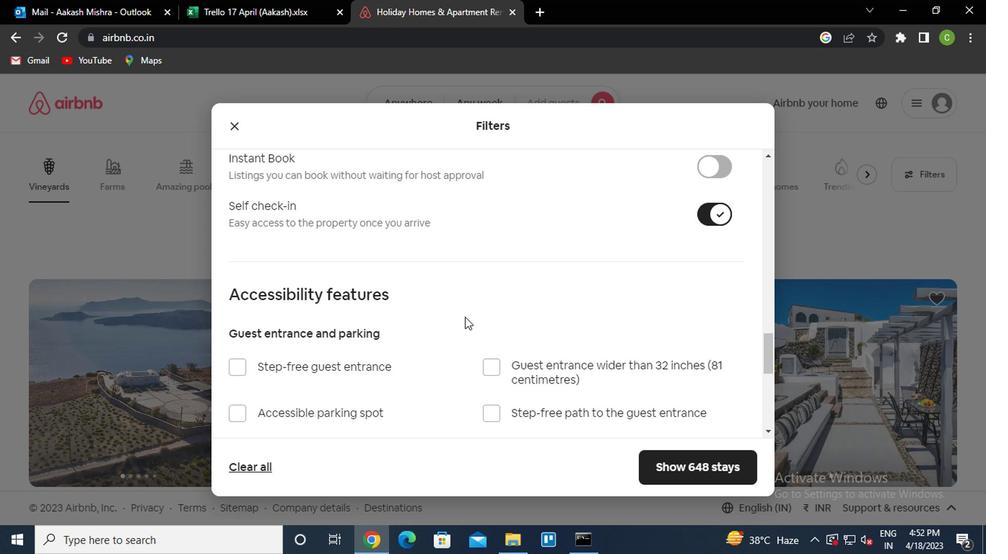 
Action: Mouse scrolled (461, 317) with delta (0, -1)
Screenshot: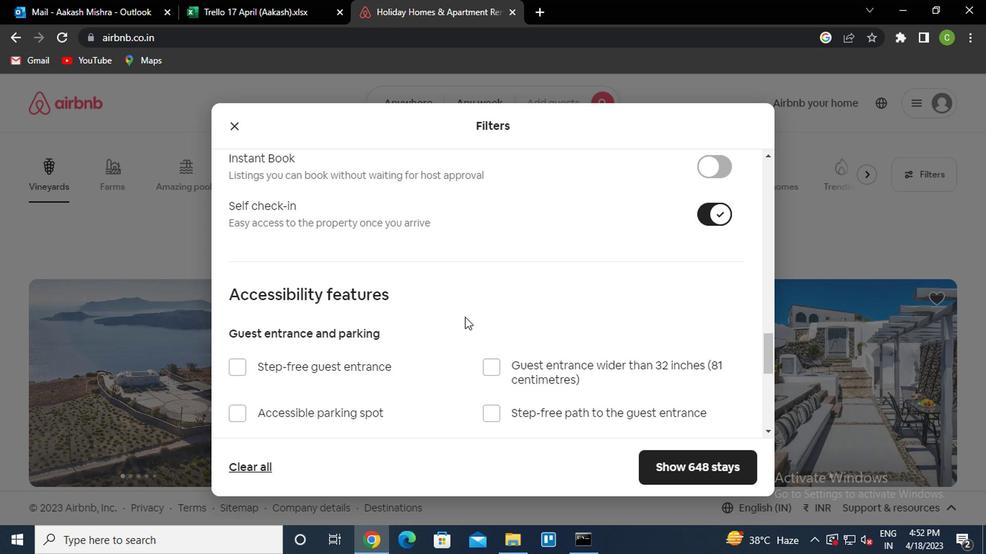 
Action: Mouse scrolled (461, 317) with delta (0, -1)
Screenshot: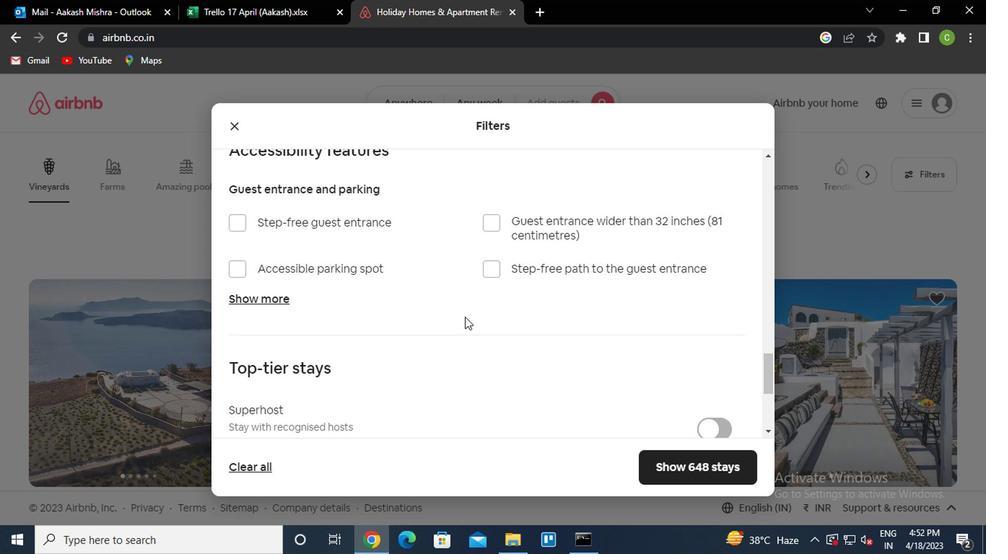 
Action: Mouse scrolled (461, 317) with delta (0, -1)
Screenshot: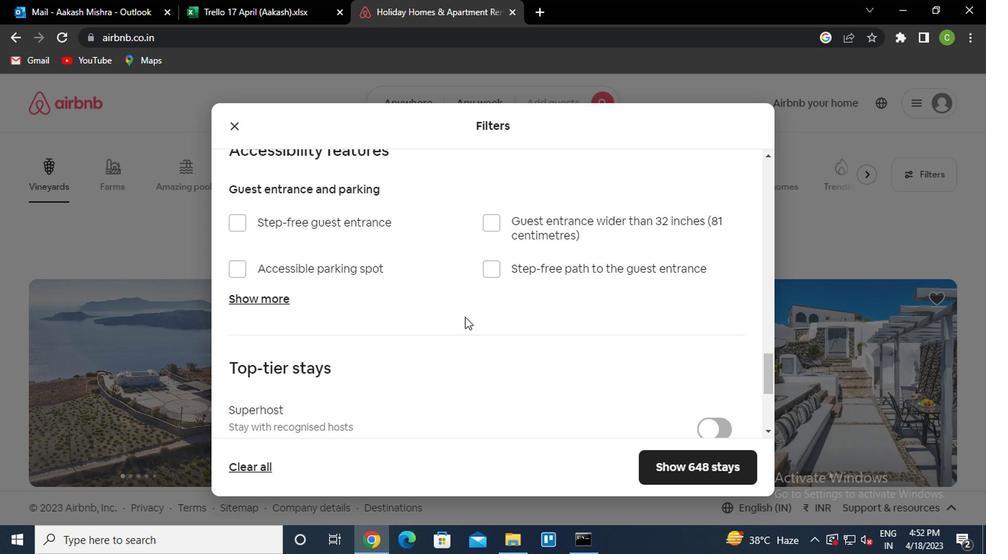 
Action: Mouse scrolled (461, 317) with delta (0, -1)
Screenshot: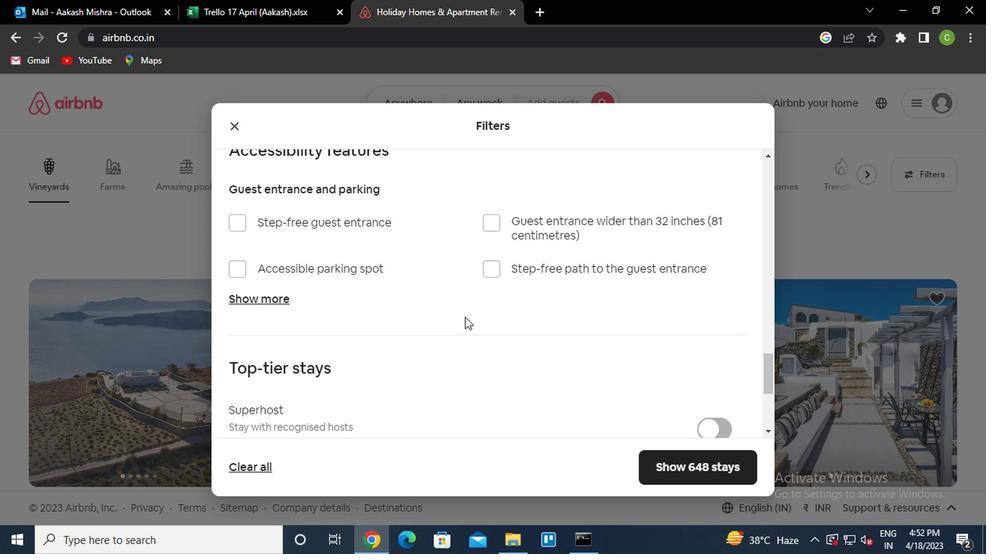 
Action: Mouse scrolled (461, 317) with delta (0, -1)
Screenshot: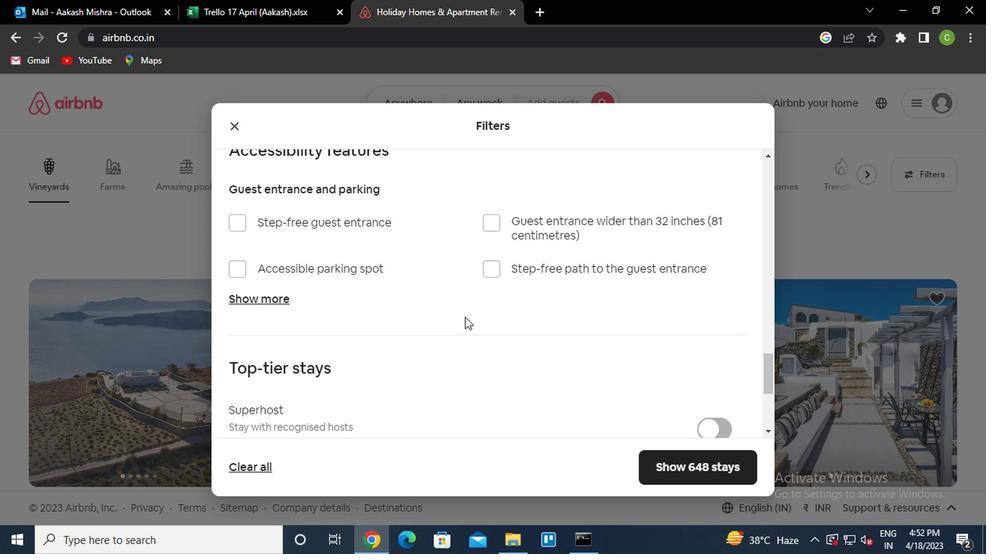 
Action: Mouse moved to (276, 394)
Screenshot: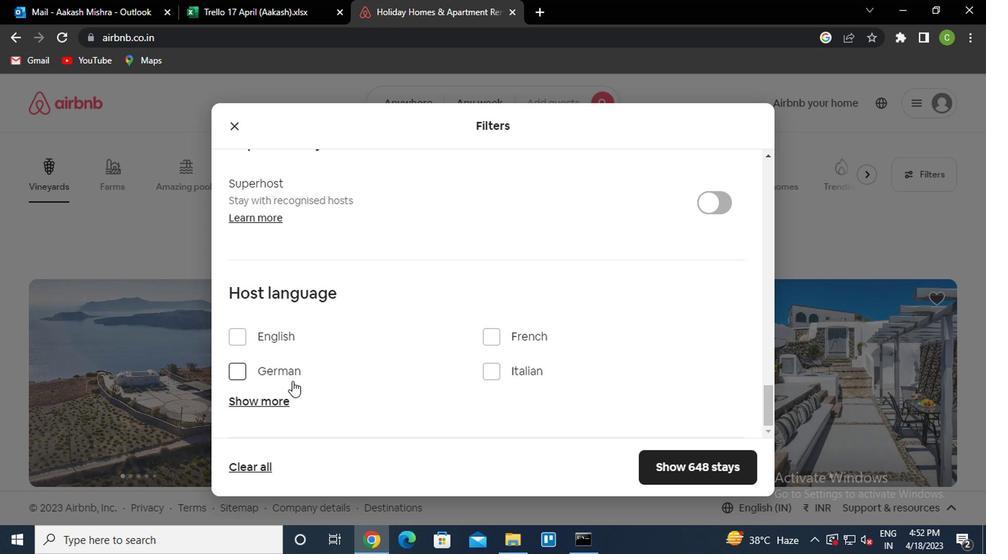 
Action: Mouse pressed left at (276, 394)
Screenshot: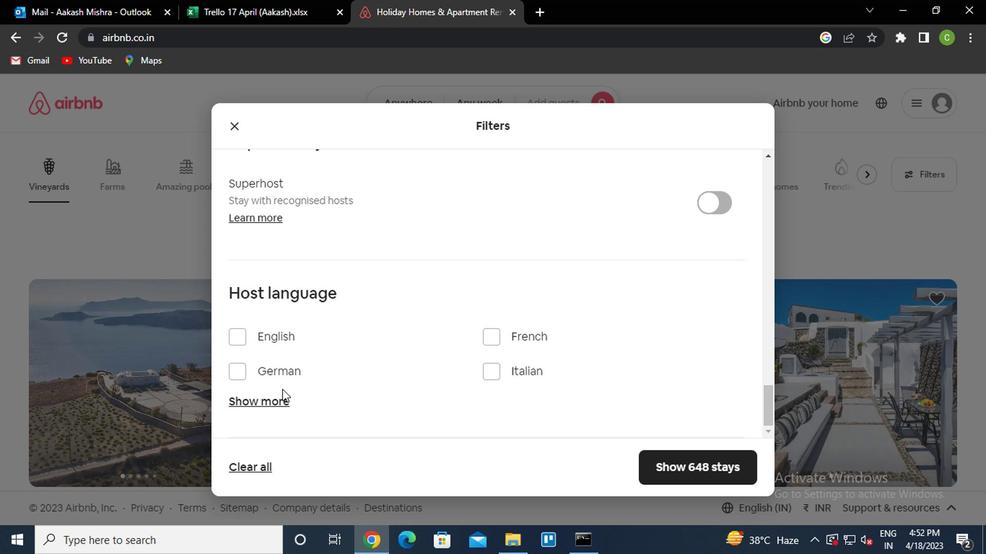 
Action: Mouse moved to (270, 404)
Screenshot: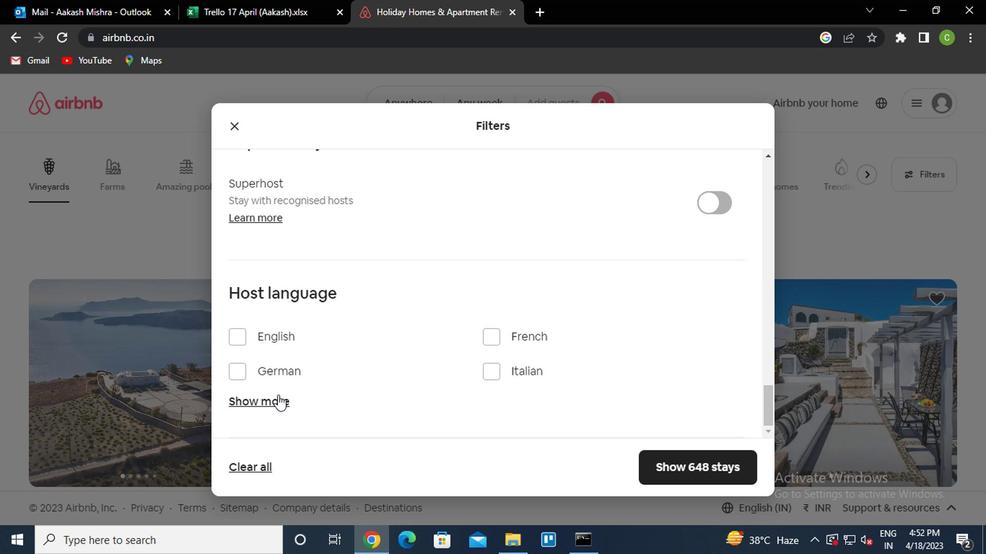 
Action: Mouse pressed left at (270, 404)
Screenshot: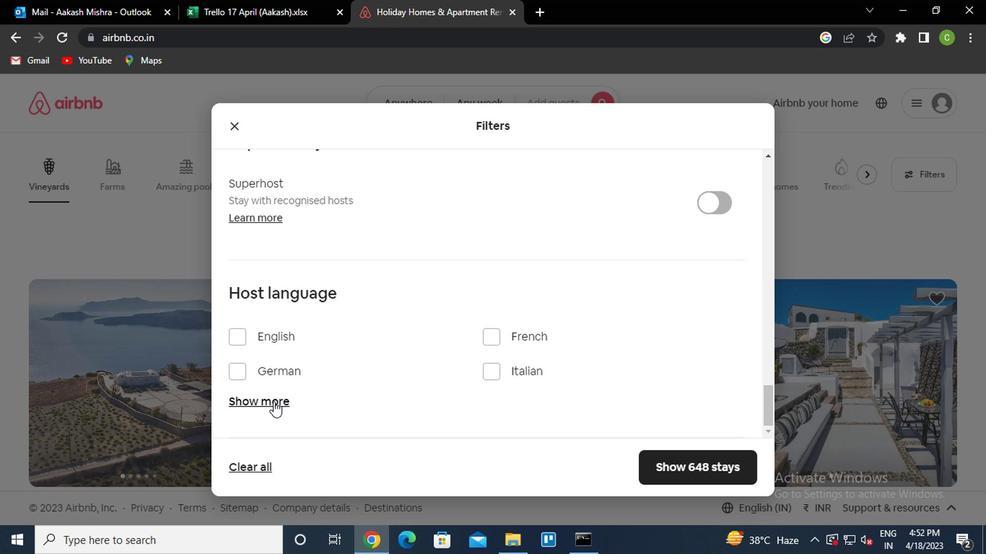 
Action: Mouse moved to (510, 409)
Screenshot: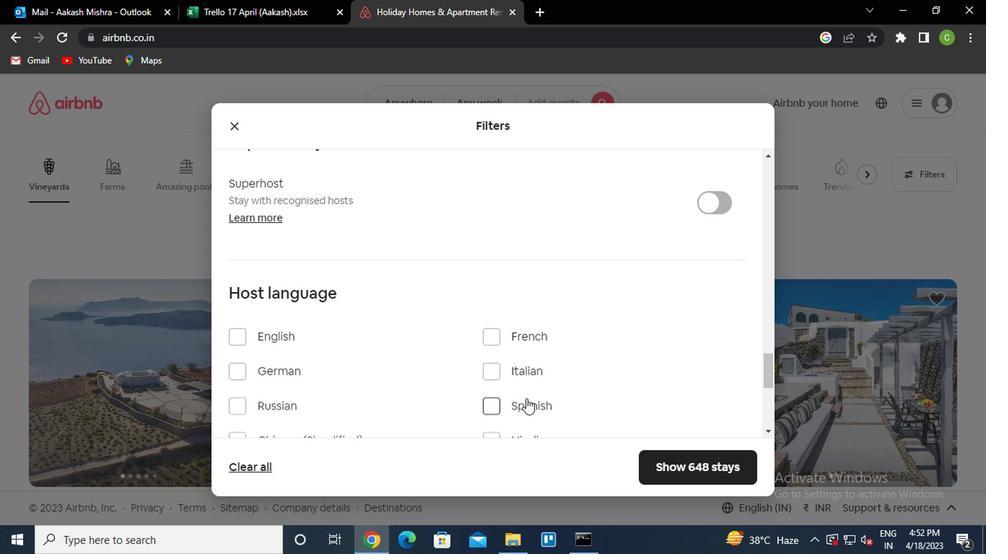 
Action: Mouse pressed left at (510, 409)
Screenshot: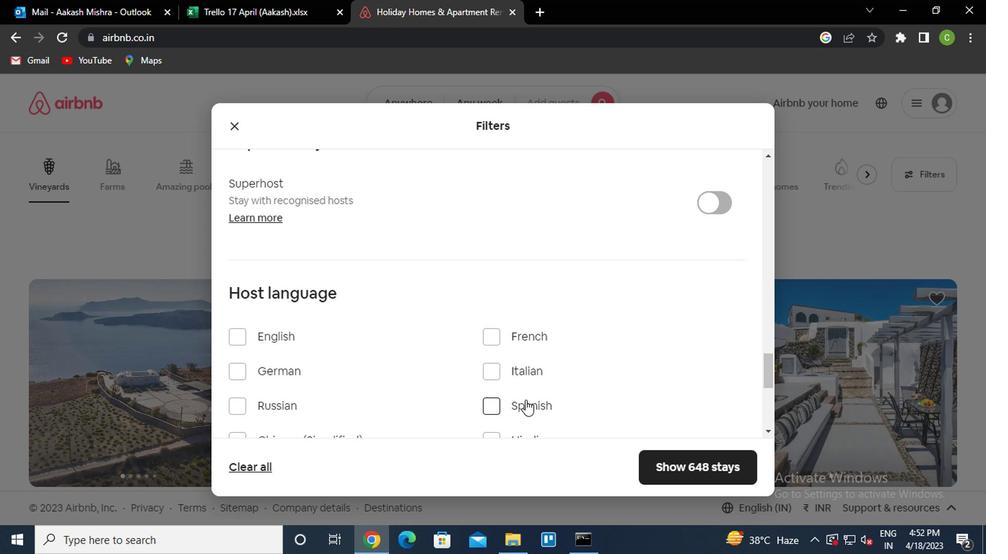 
Action: Mouse moved to (689, 467)
Screenshot: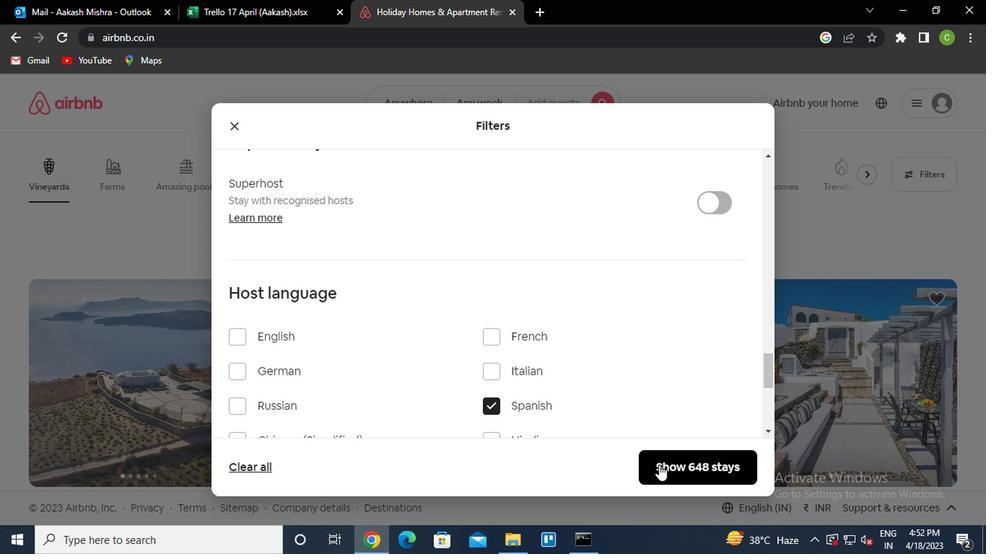 
Action: Mouse pressed left at (689, 467)
Screenshot: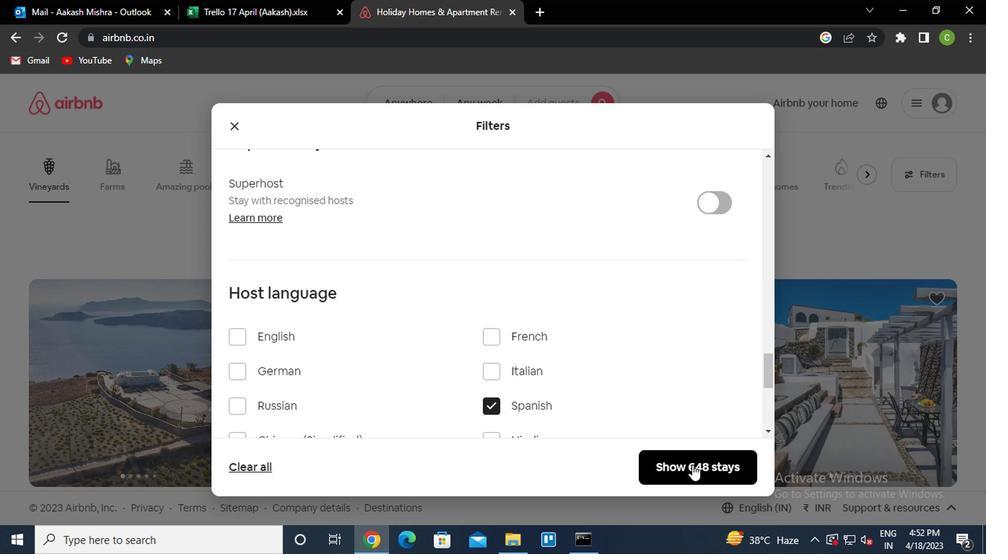 
Action: Mouse moved to (568, 388)
Screenshot: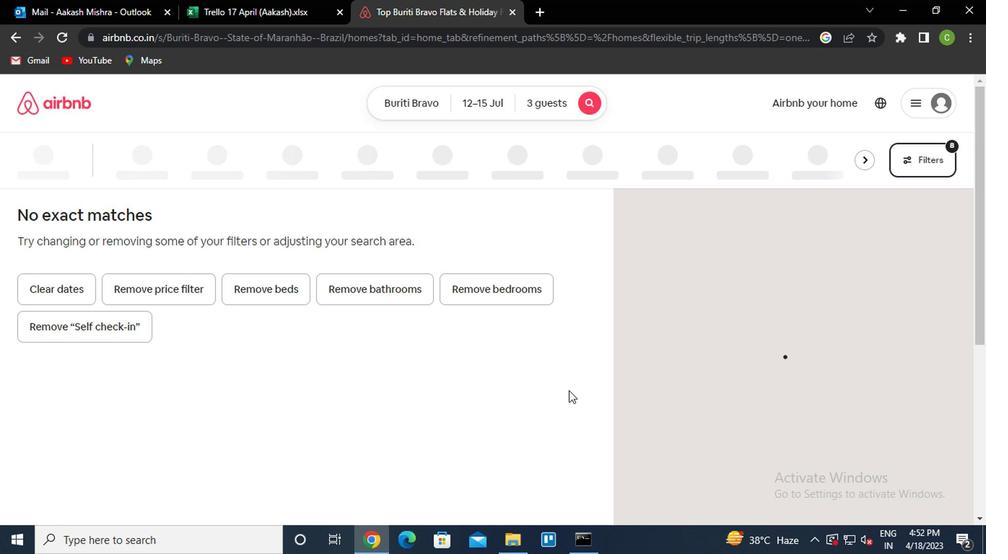
